 Task: Show how to create object using schema builder.
Action: Mouse moved to (585, 66)
Screenshot: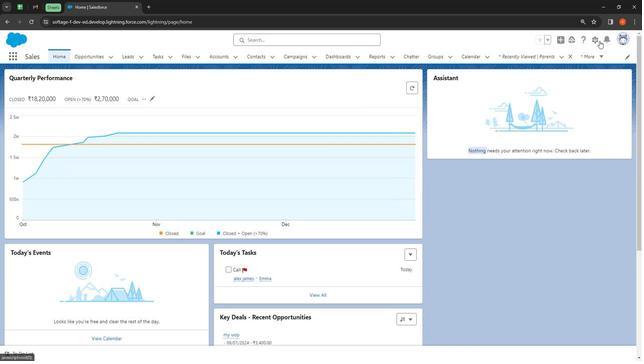 
Action: Mouse pressed left at (585, 66)
Screenshot: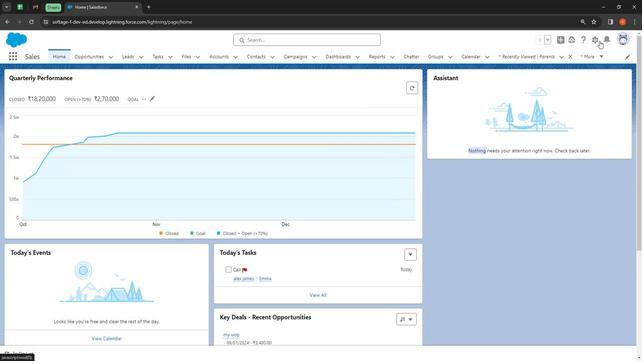 
Action: Mouse moved to (582, 64)
Screenshot: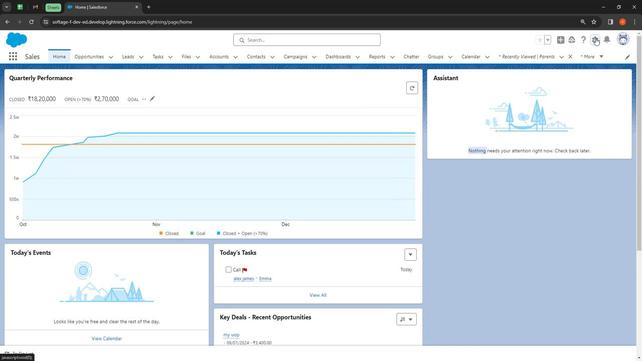 
Action: Mouse pressed left at (582, 64)
Screenshot: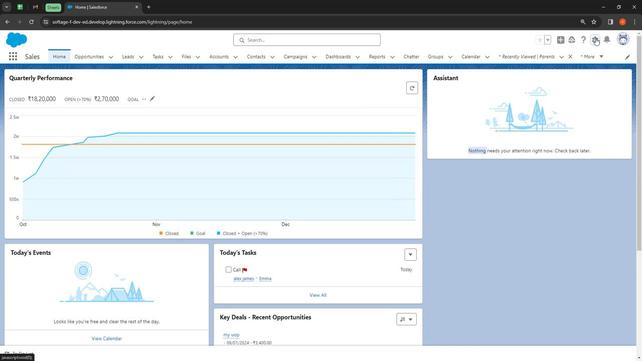 
Action: Mouse moved to (561, 78)
Screenshot: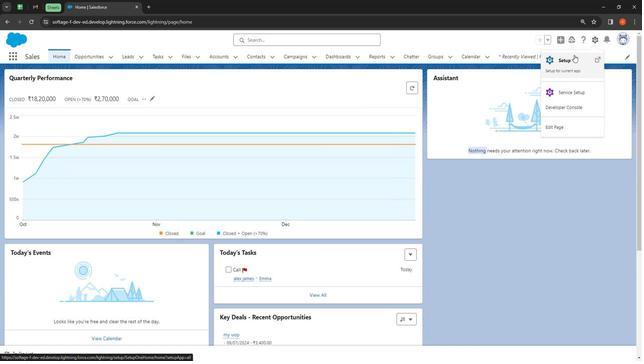 
Action: Mouse pressed left at (561, 78)
Screenshot: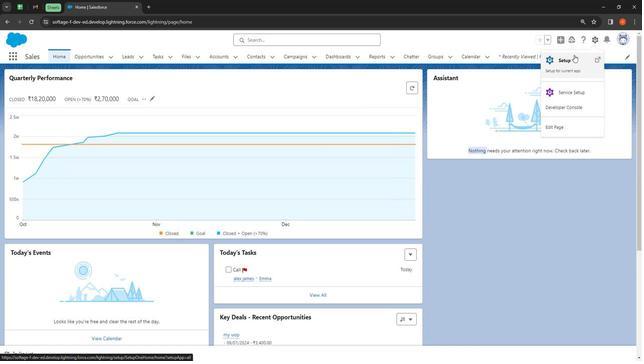 
Action: Mouse moved to (80, 96)
Screenshot: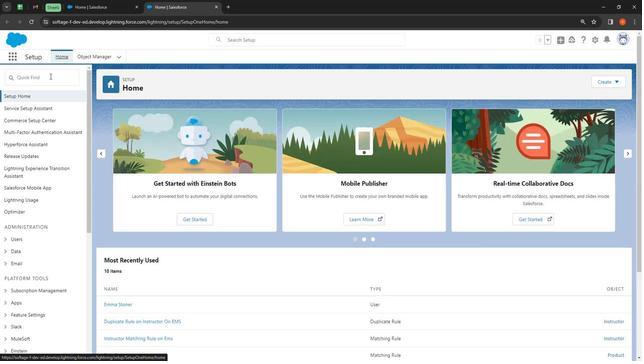 
Action: Mouse pressed left at (80, 96)
Screenshot: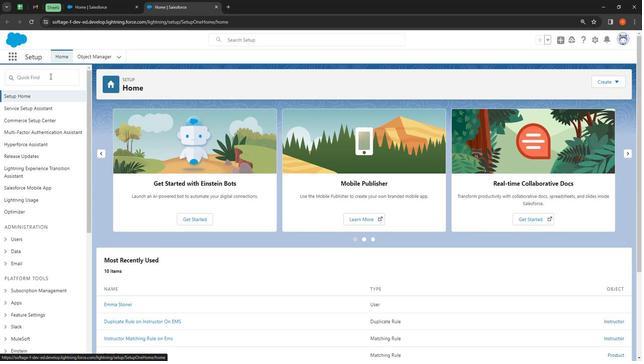 
Action: Key pressed sch
Screenshot: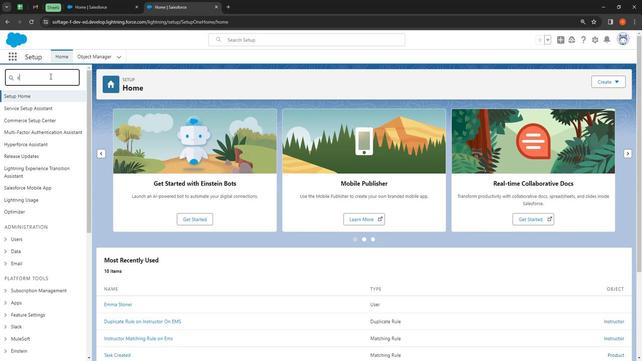 
Action: Mouse moved to (71, 233)
Screenshot: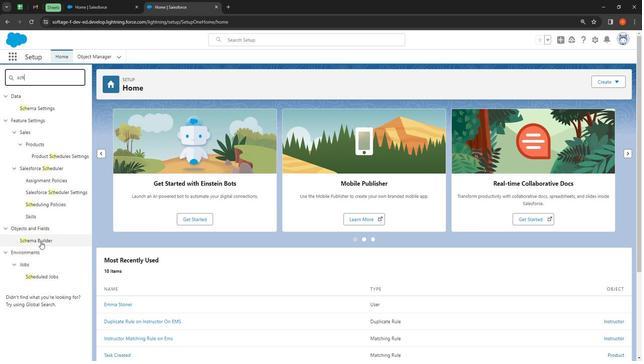 
Action: Mouse pressed left at (71, 233)
Screenshot: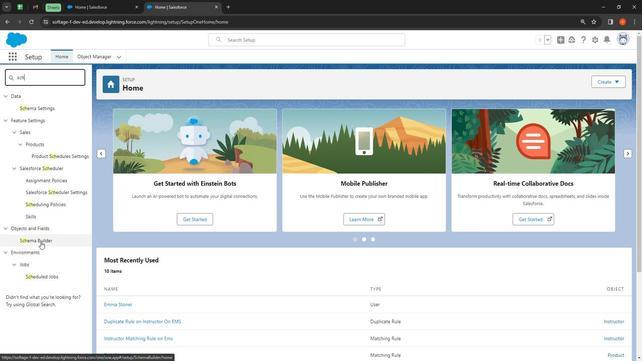 
Action: Mouse moved to (102, 166)
Screenshot: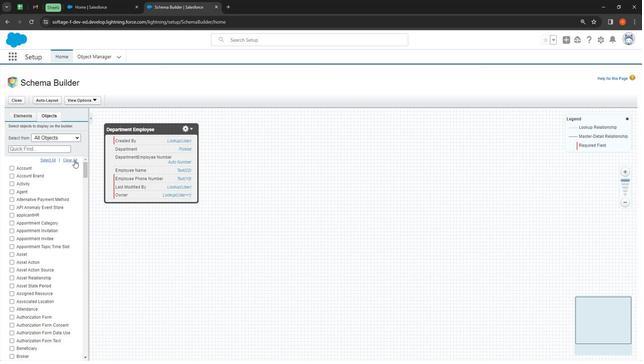 
Action: Mouse pressed left at (102, 166)
Screenshot: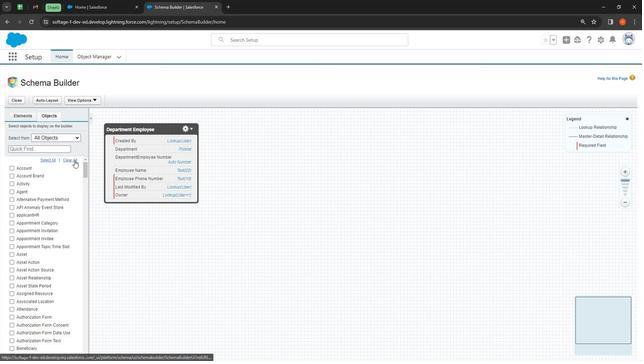 
Action: Mouse moved to (58, 126)
Screenshot: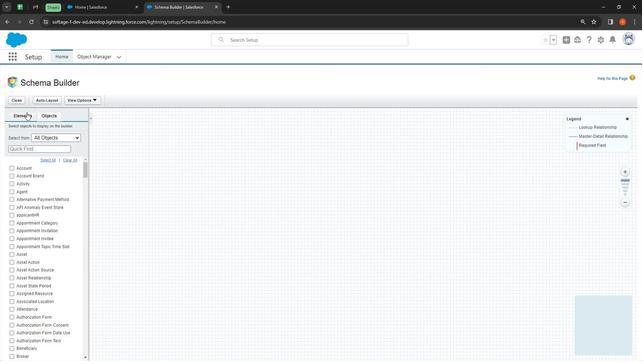 
Action: Mouse pressed left at (58, 126)
Screenshot: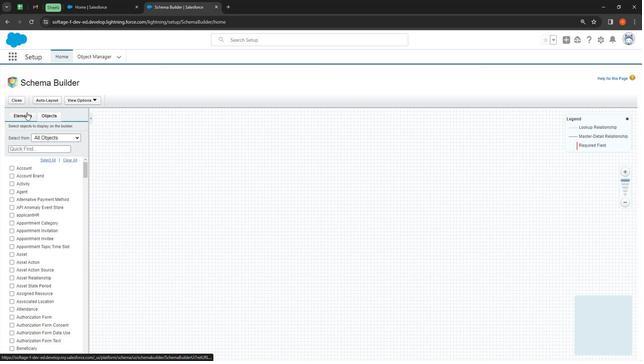 
Action: Mouse moved to (61, 155)
Screenshot: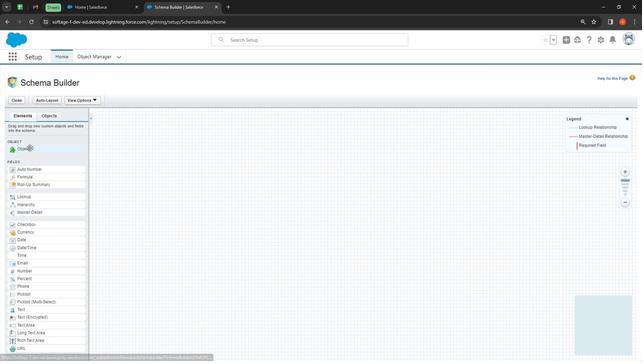 
Action: Mouse pressed left at (61, 155)
Screenshot: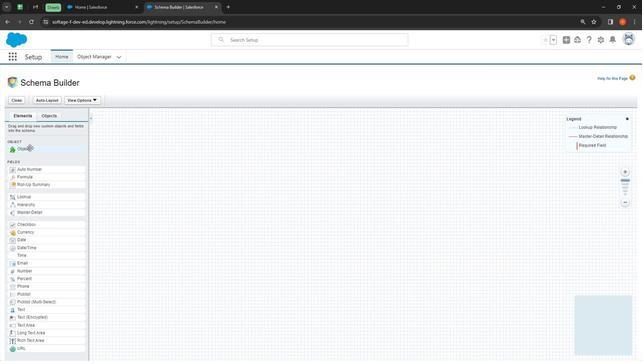 
Action: Mouse moved to (296, 137)
Screenshot: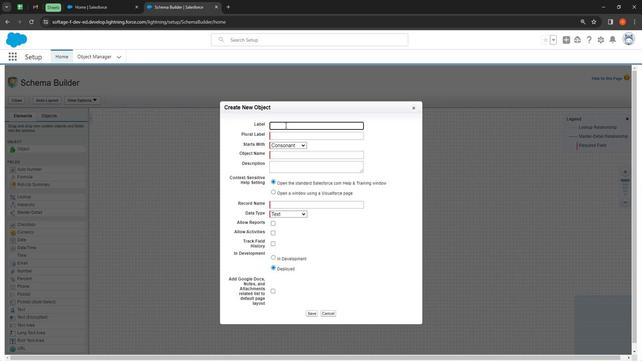 
Action: Mouse pressed left at (296, 137)
Screenshot: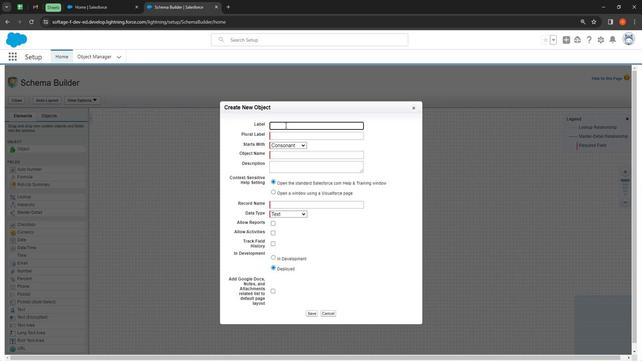 
Action: Mouse moved to (293, 134)
Screenshot: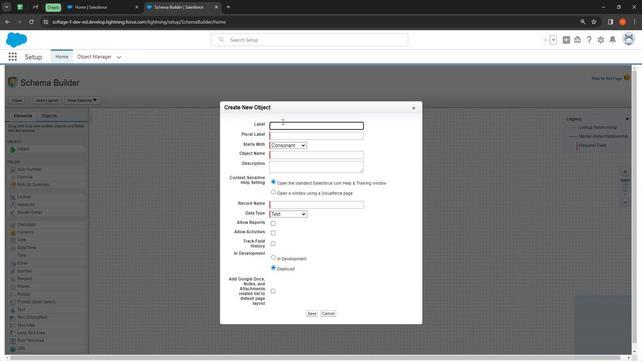 
Action: Key pressed <Key.shift>
Screenshot: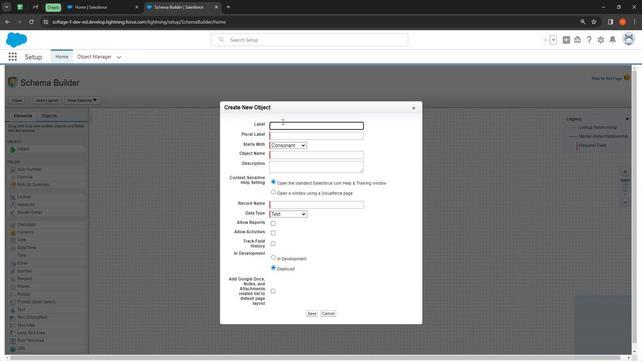 
Action: Mouse moved to (293, 134)
Screenshot: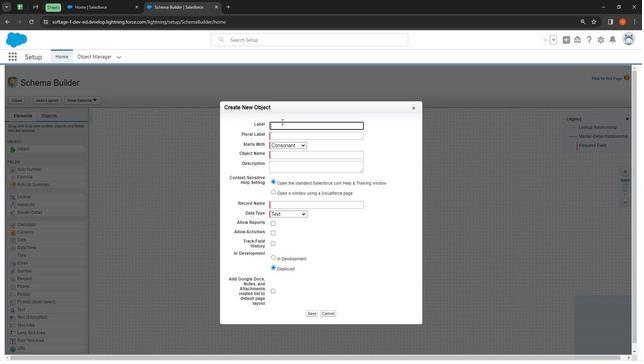 
Action: Key pressed <Key.shift><Key.shift><Key.shift><Key.shift><Key.shift><Key.shift><Key.shift><Key.shift><Key.shift><Key.shift><Key.shift><Key.shift><Key.shift><Key.shift><Key.shift><Key.shift><Key.shift><Key.shift><Key.shift><Key.shift><Key.shift>My<Key.shift>Schema<Key.shift>Object
Screenshot: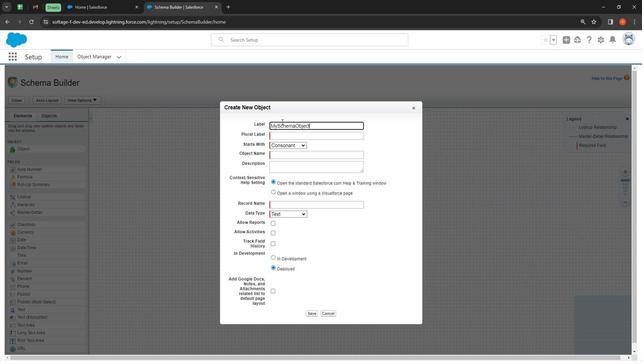 
Action: Mouse moved to (297, 146)
Screenshot: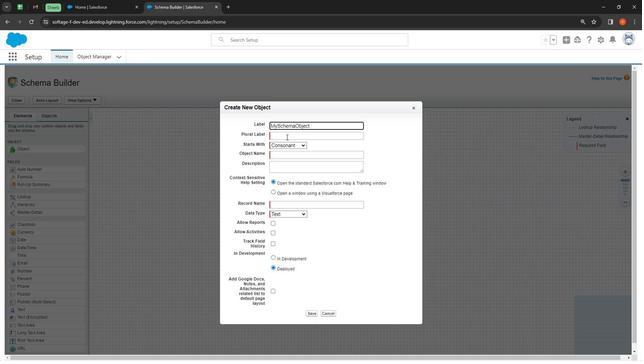 
Action: Mouse pressed left at (297, 146)
Screenshot: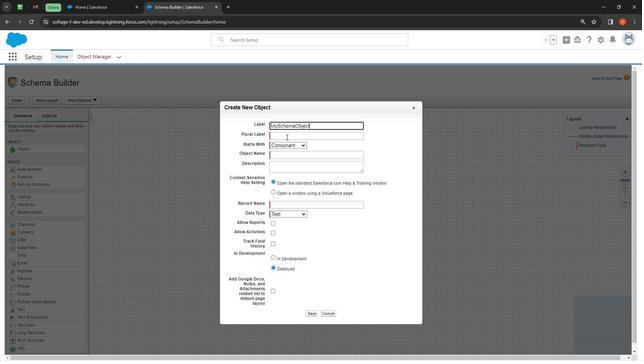 
Action: Key pressed <Key.shift><Key.shift><Key.shift><Key.shift><Key.shift><Key.shift><Key.shift><Key.shift><Key.shift><Key.shift><Key.shift><Key.shift><Key.shift><Key.shift>My<Key.shift>Schema<Key.shift><Key.shift><Key.shift><Key.shift><Key.shift>Objects
Screenshot: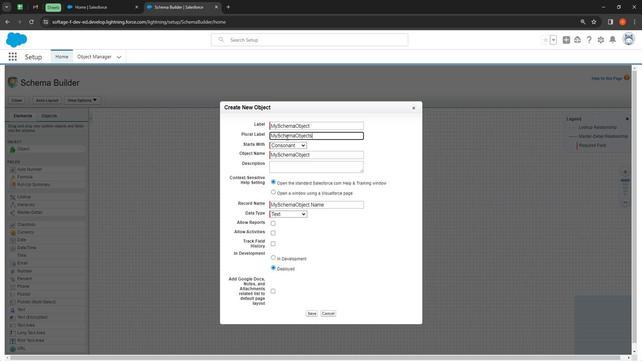 
Action: Mouse moved to (323, 171)
Screenshot: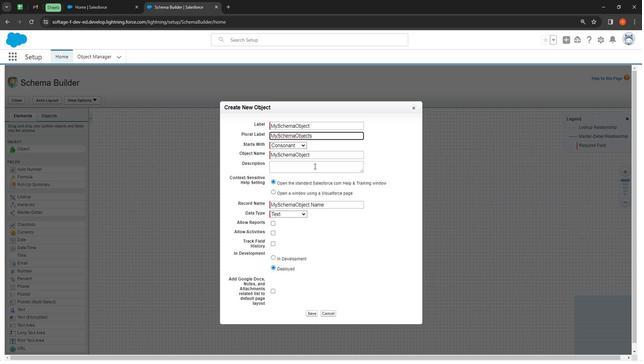 
Action: Mouse pressed left at (323, 171)
Screenshot: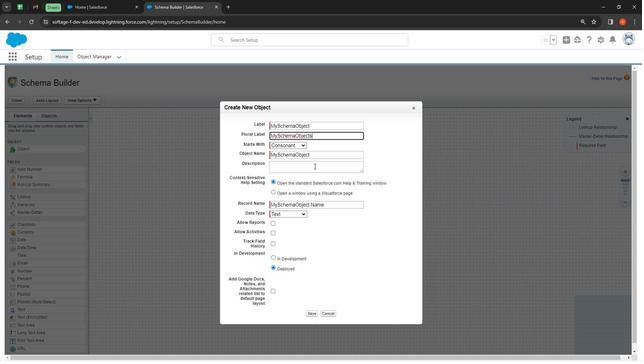 
Action: Key pressed my<Key.space><Key.shift>Sch
Screenshot: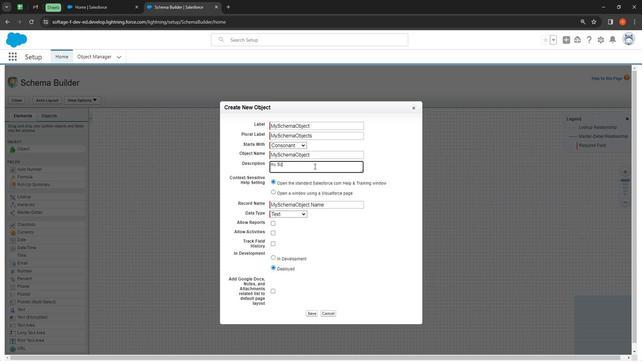 
Action: Mouse moved to (323, 171)
Screenshot: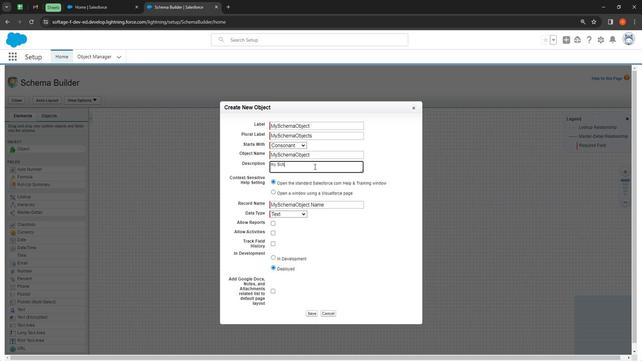 
Action: Key pressed ema<Key.space>object<Key.space>is<Key.space>totally<Key.space>created<Key.space>in<Key.space>salesforce<Key.space>schema<Key.space>builder<Key.space>please<Key.space>f<Key.backspace>see<Key.space>this<Key.space>clearly
Screenshot: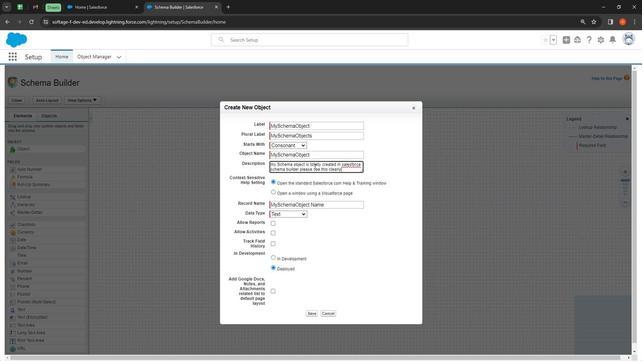 
Action: Mouse moved to (362, 169)
Screenshot: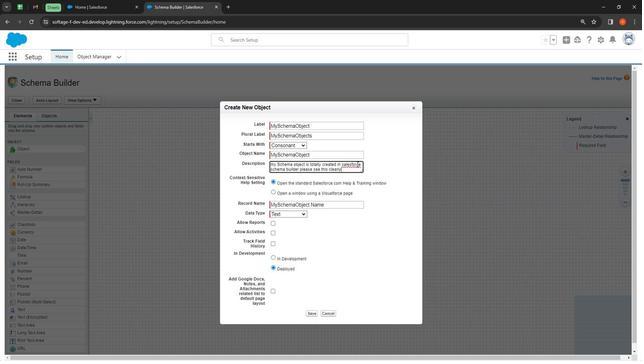 
Action: Mouse pressed right at (362, 169)
Screenshot: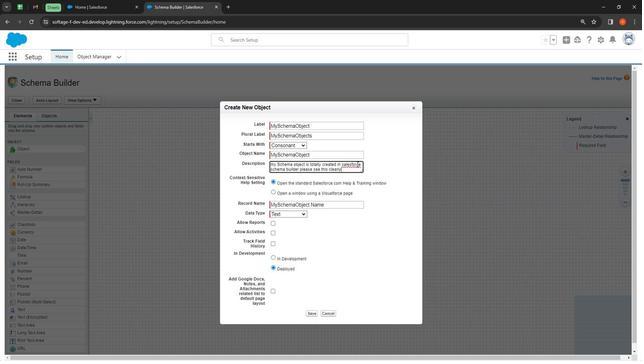 
Action: Mouse moved to (382, 175)
Screenshot: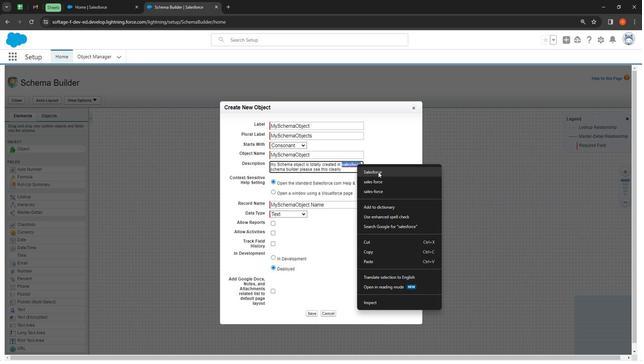 
Action: Mouse pressed left at (382, 175)
Screenshot: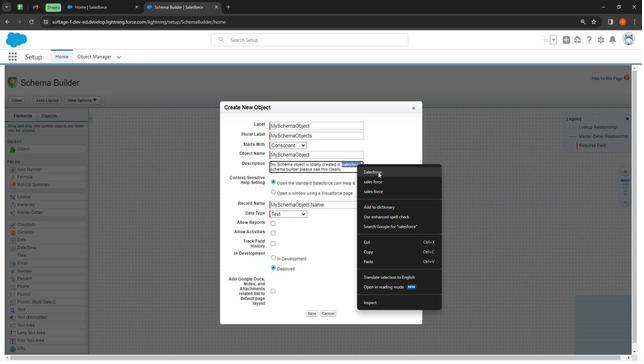 
Action: Mouse moved to (335, 202)
Screenshot: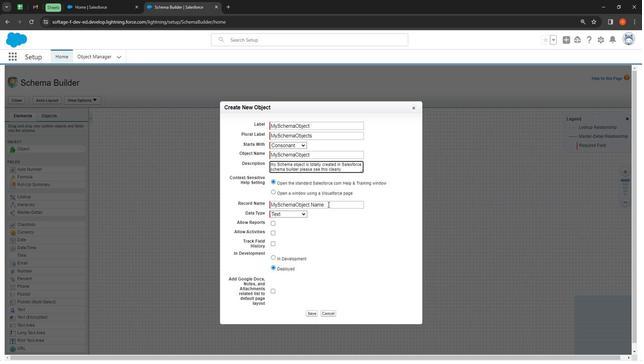 
Action: Mouse pressed left at (335, 202)
Screenshot: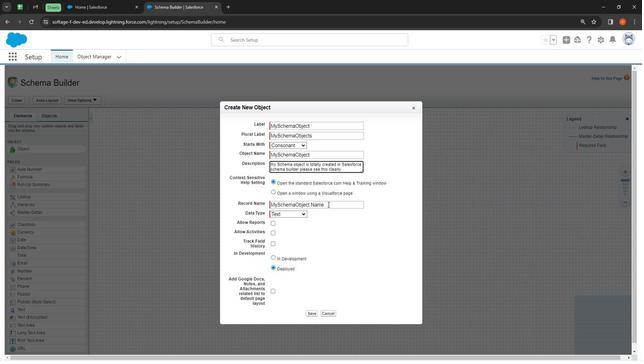 
Action: Mouse moved to (316, 189)
Screenshot: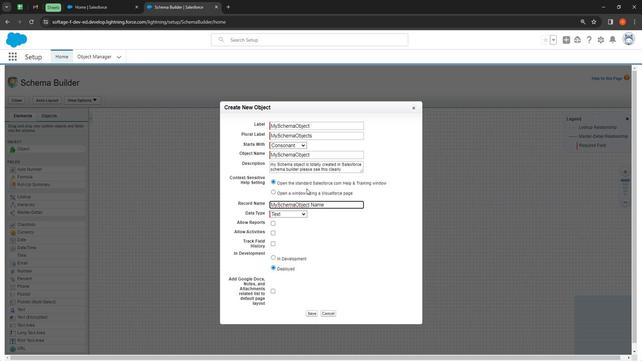 
Action: Key pressed <Key.backspace><Key.backspace><Key.backspace>umber
Screenshot: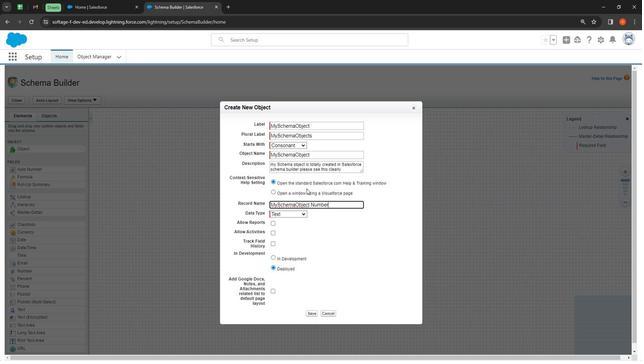 
Action: Mouse moved to (312, 211)
Screenshot: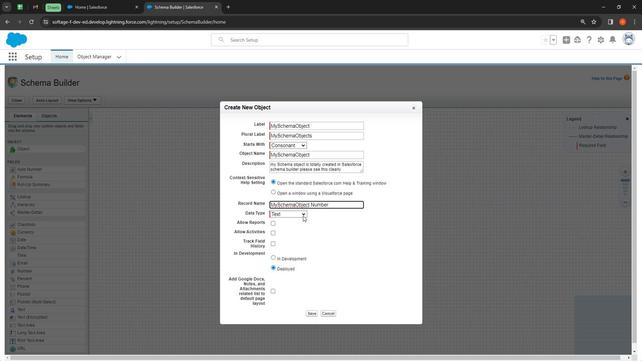 
Action: Mouse pressed left at (312, 211)
Screenshot: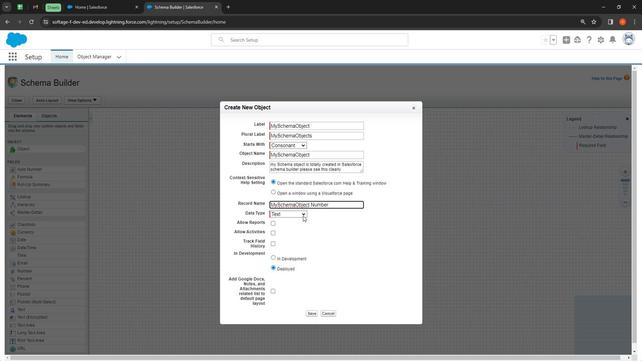 
Action: Mouse moved to (310, 214)
Screenshot: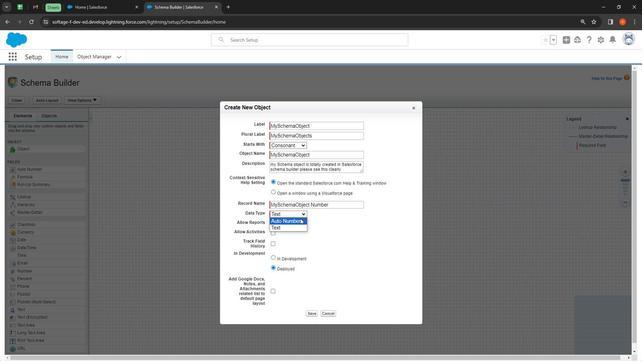 
Action: Mouse pressed left at (310, 214)
Screenshot: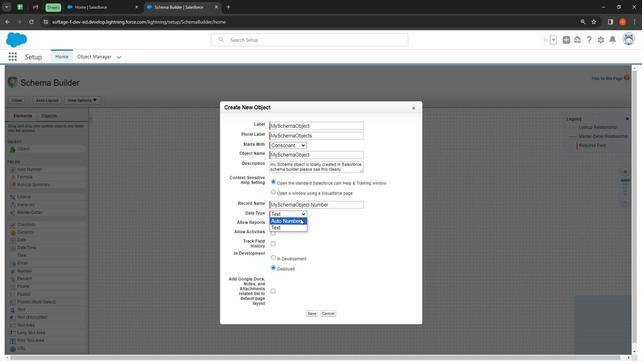 
Action: Mouse moved to (301, 220)
Screenshot: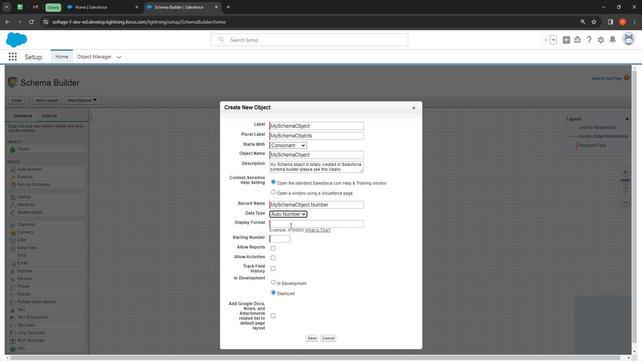 
Action: Mouse pressed left at (301, 220)
Screenshot: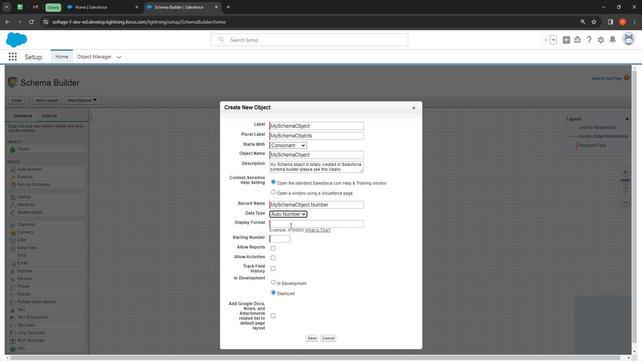 
Action: Mouse moved to (301, 221)
Screenshot: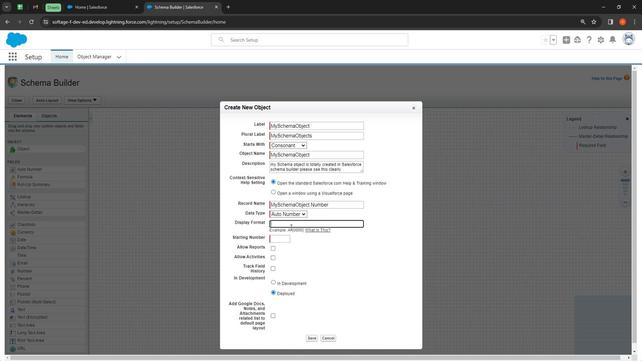 
Action: Key pressed <Key.shift>A-<Key.shift_r><Key.shift_r><Key.shift_r><Key.shift_r><Key.shift_r><Key.shift_r><Key.shift_r><Key.shift_r><Key.shift_r>{0000<Key.shift_r>}
Screenshot: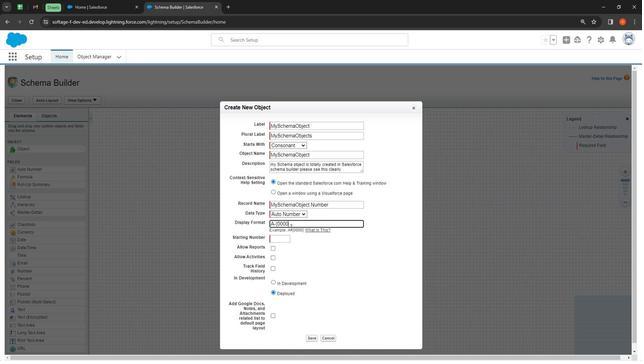 
Action: Mouse moved to (297, 230)
Screenshot: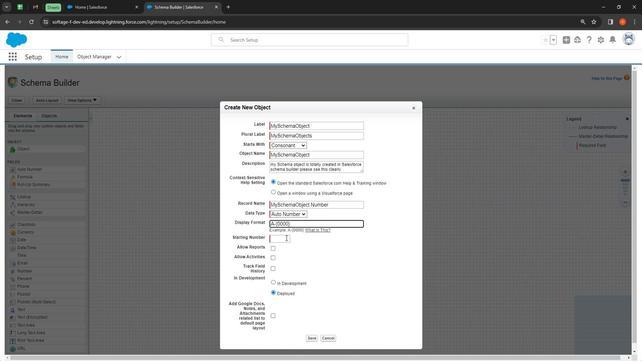 
Action: Mouse pressed left at (297, 230)
Screenshot: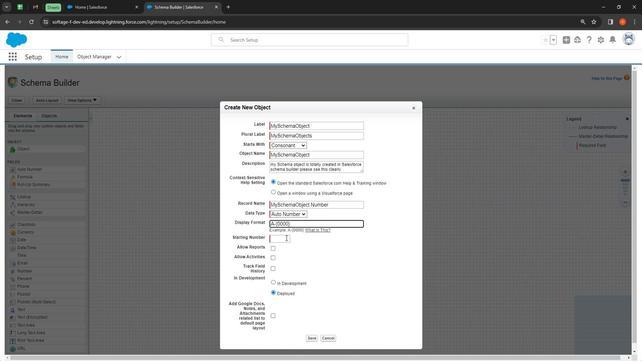 
Action: Mouse moved to (297, 230)
Screenshot: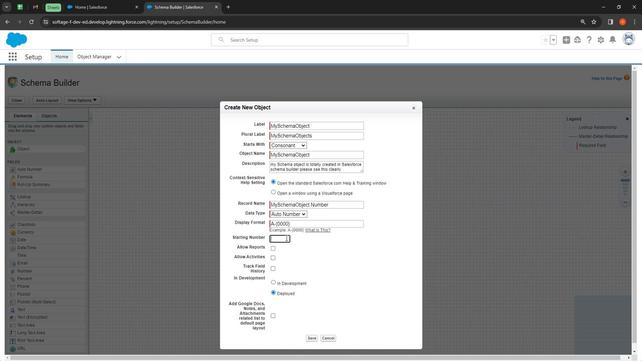 
Action: Key pressed 0001
Screenshot: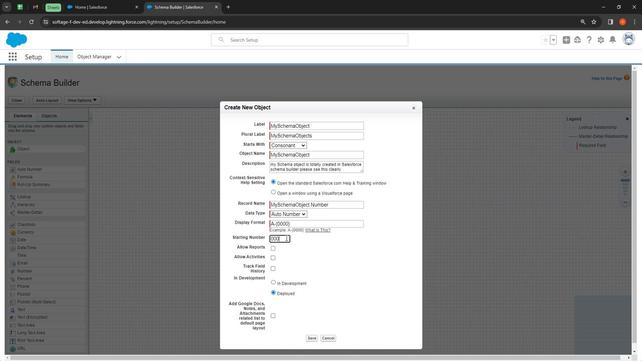 
Action: Mouse moved to (285, 237)
Screenshot: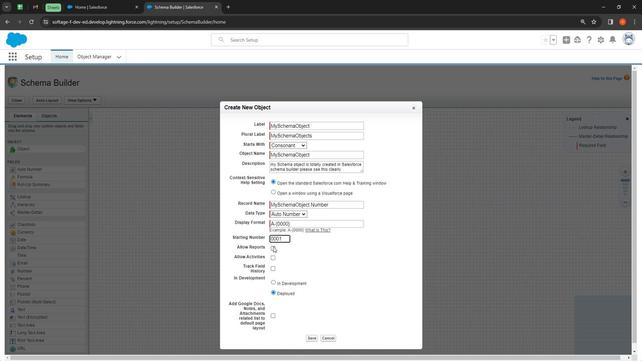 
Action: Mouse pressed left at (285, 237)
Screenshot: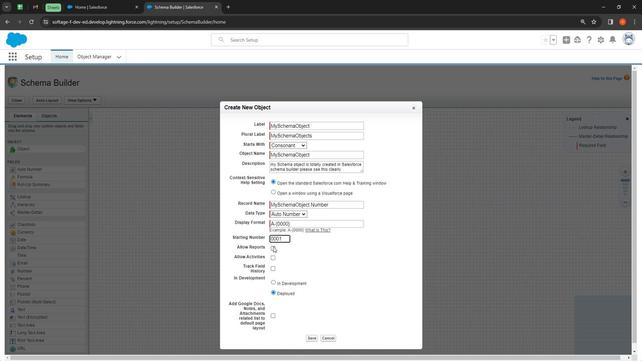 
Action: Mouse moved to (283, 247)
Screenshot: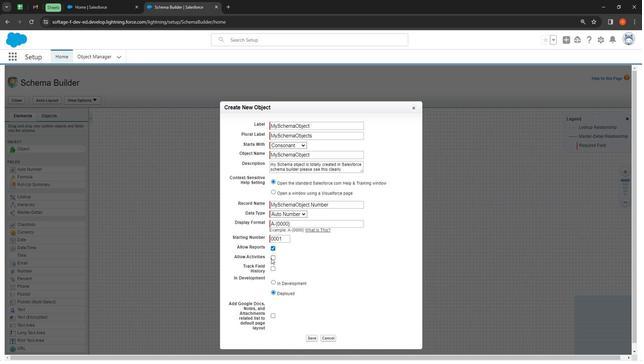 
Action: Mouse pressed left at (283, 247)
Screenshot: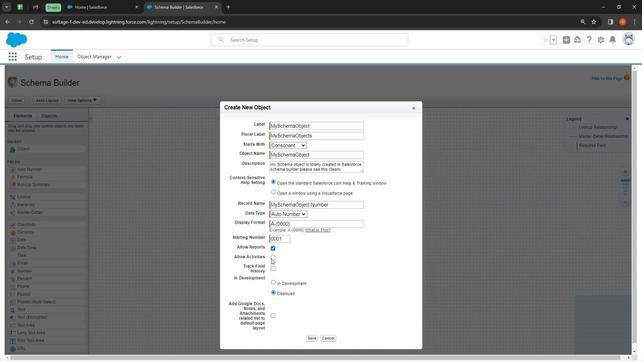 
Action: Mouse moved to (286, 255)
Screenshot: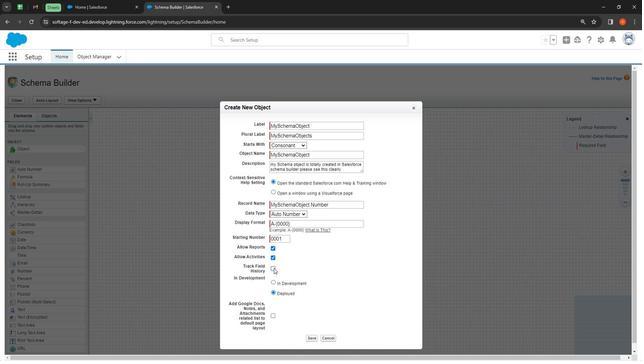 
Action: Mouse pressed left at (286, 255)
Screenshot: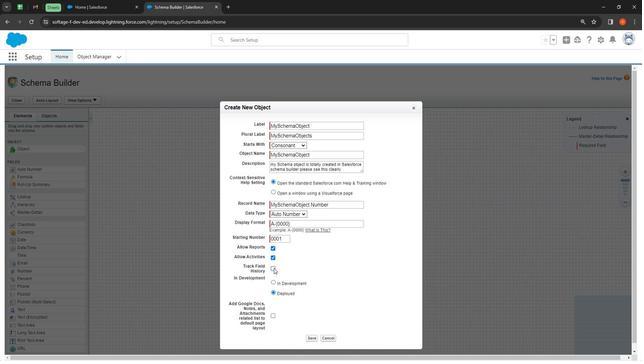 
Action: Mouse moved to (322, 315)
Screenshot: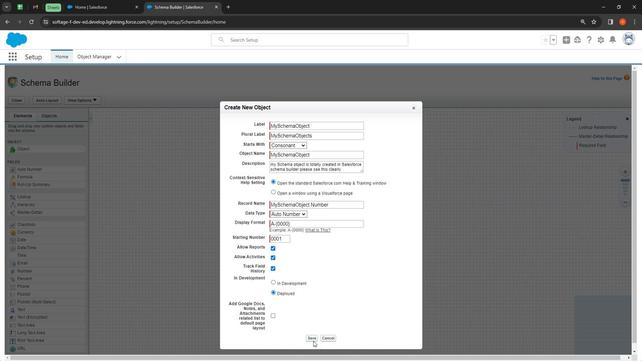 
Action: Mouse pressed left at (322, 315)
Screenshot: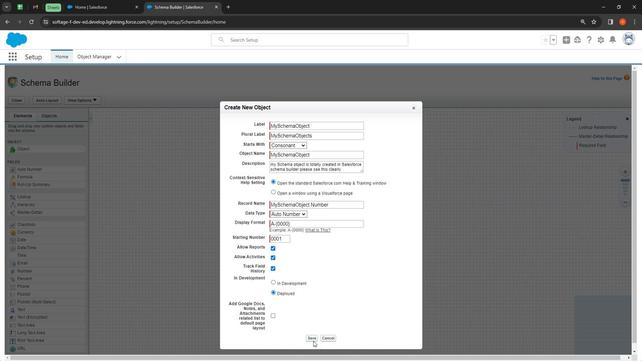 
Action: Mouse moved to (435, 190)
Screenshot: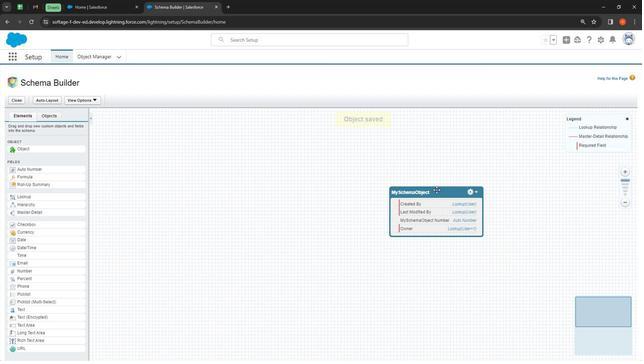 
Action: Mouse pressed left at (435, 190)
Screenshot: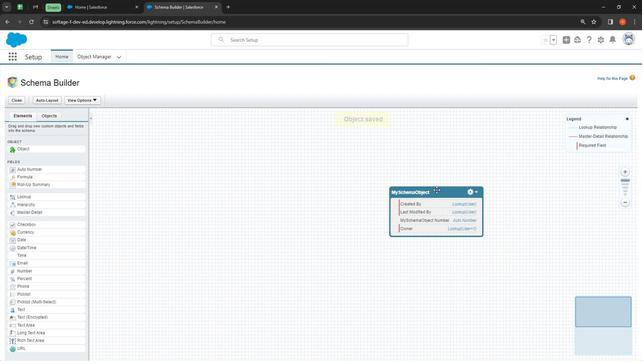 
Action: Mouse moved to (78, 175)
Screenshot: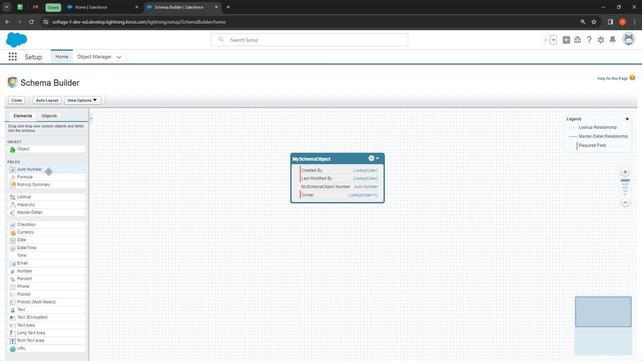 
Action: Mouse pressed left at (78, 175)
Screenshot: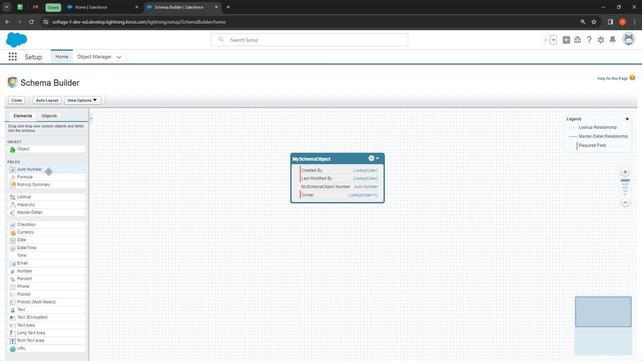 
Action: Mouse moved to (307, 172)
Screenshot: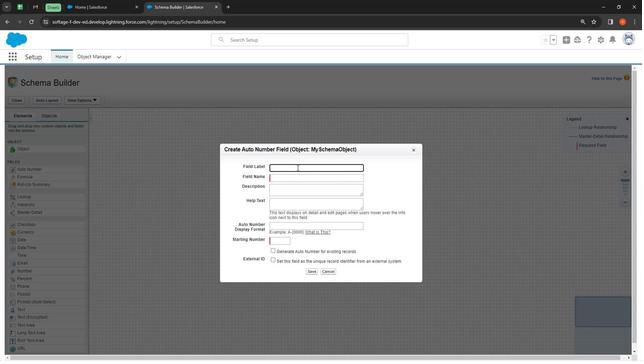 
Action: Mouse pressed left at (307, 172)
Screenshot: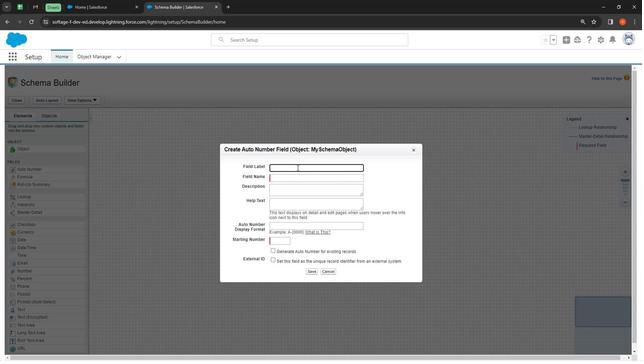 
Action: Key pressed <Key.shift>Attendance<Key.space><Key.tab><Key.tab>
Screenshot: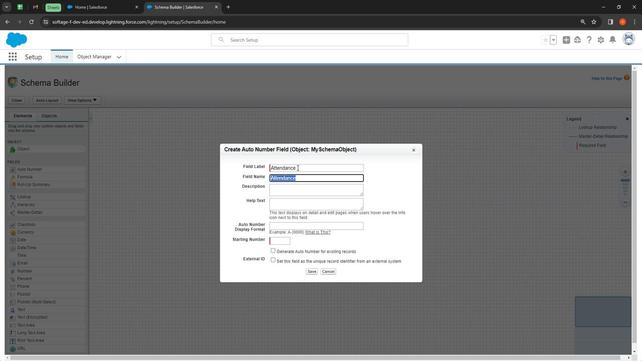 
Action: Mouse moved to (309, 175)
Screenshot: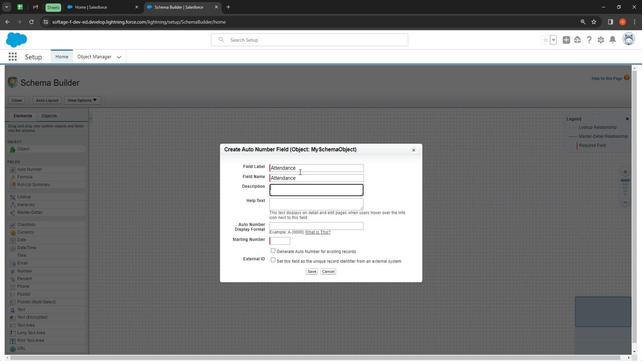 
Action: Key pressed <Key.shift>
Screenshot: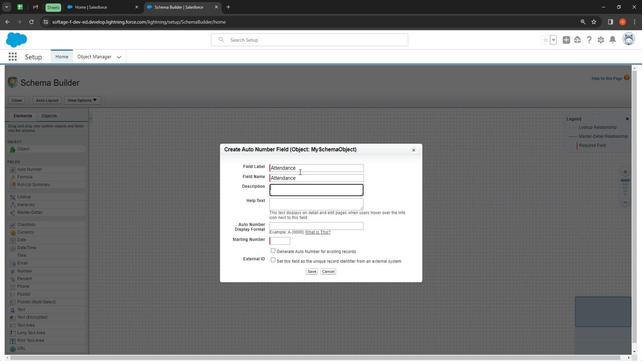 
Action: Mouse moved to (308, 175)
Screenshot: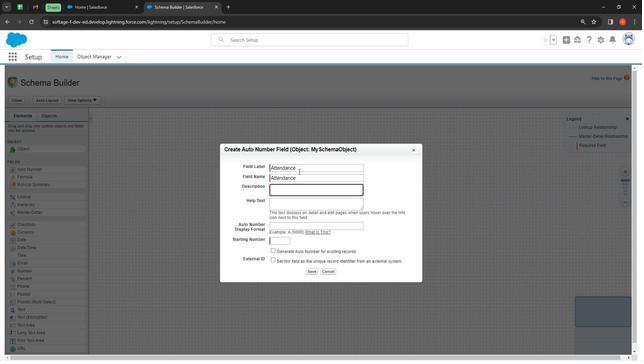 
Action: Key pressed Atte
Screenshot: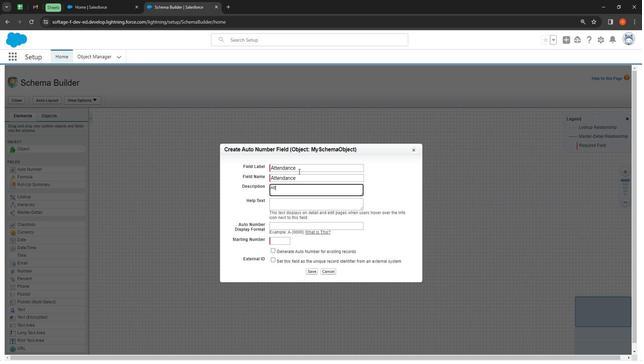 
Action: Mouse moved to (309, 185)
Screenshot: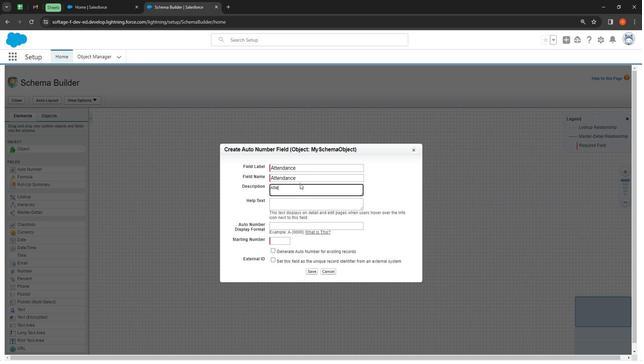 
Action: Key pressed n
Screenshot: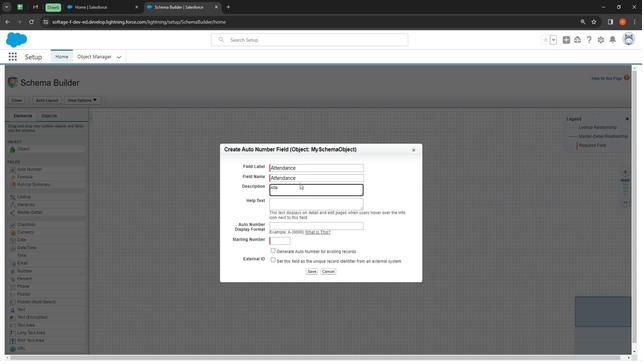 
Action: Mouse moved to (277, 183)
Screenshot: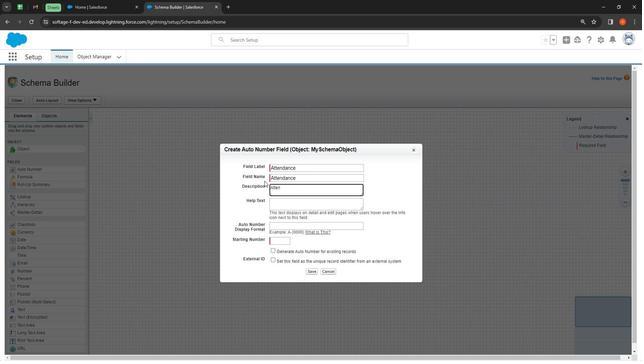 
Action: Key pressed d
Screenshot: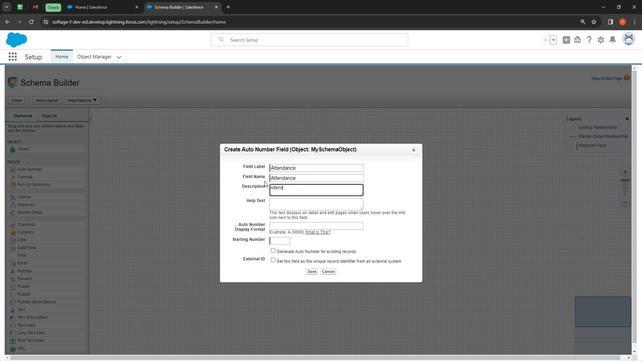 
Action: Mouse moved to (278, 183)
Screenshot: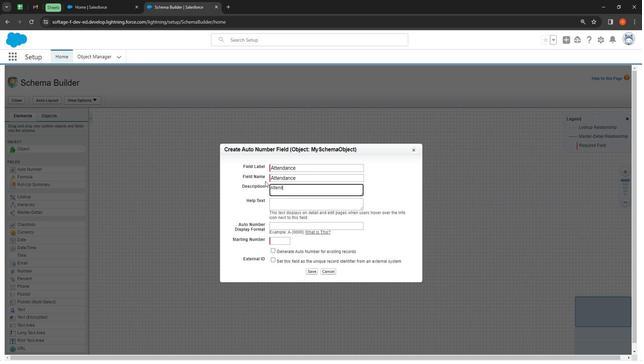 
Action: Key pressed a
Screenshot: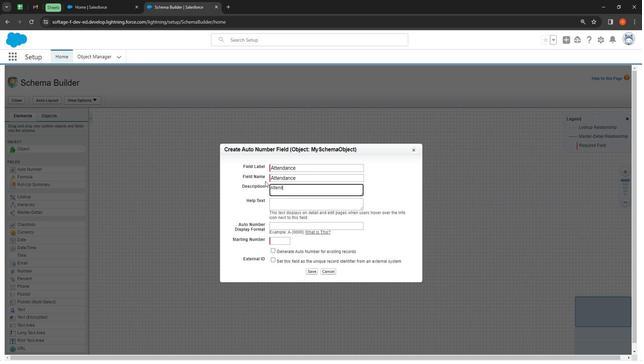 
Action: Mouse moved to (256, 171)
Screenshot: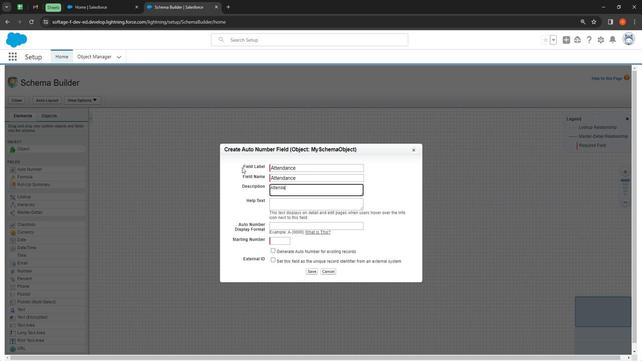 
Action: Key pressed nce<Key.space>on<Key.space><Key.shift><Key.shift><Key.shift><Key.shift><Key.shift><Key.shift><Key.shift><Key.shift><Key.shift><Key.shift><Key.shift>My<Key.shift>Cs<Key.backspace>ustom<Key.shift>Object
Screenshot: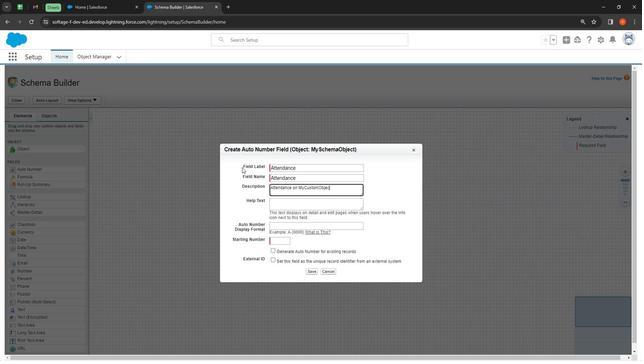 
Action: Mouse moved to (296, 201)
Screenshot: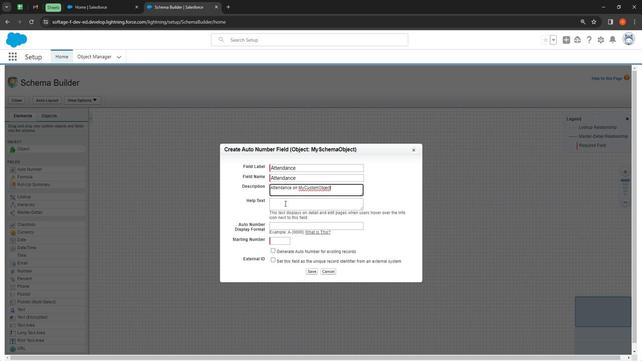
Action: Mouse pressed left at (296, 201)
Screenshot: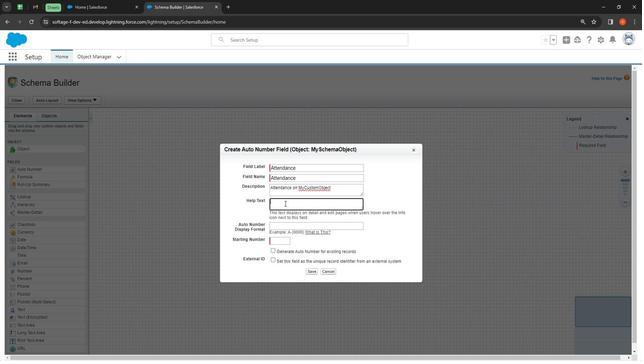 
Action: Mouse moved to (314, 189)
Screenshot: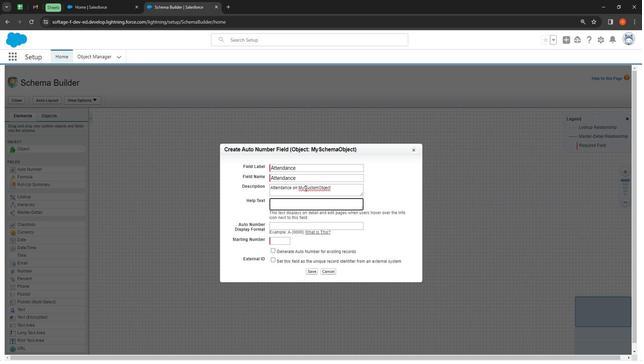 
Action: Mouse pressed left at (314, 189)
Screenshot: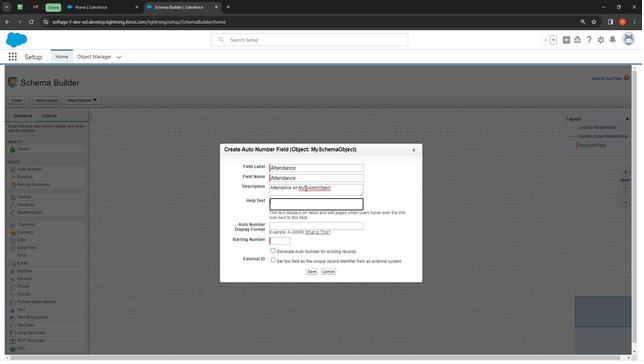 
Action: Mouse moved to (320, 192)
Screenshot: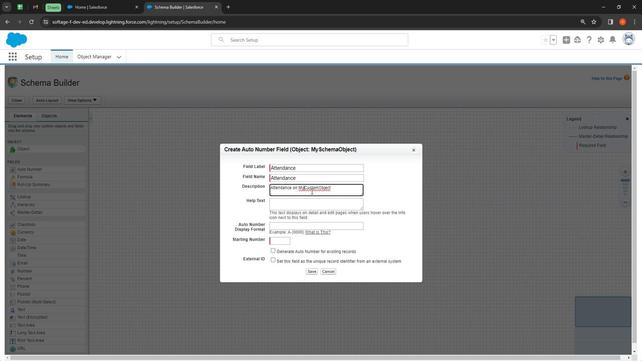 
Action: Key pressed <Key.space>
Screenshot: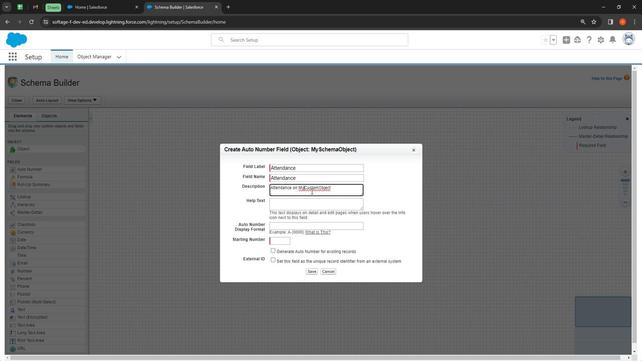 
Action: Mouse moved to (328, 190)
Screenshot: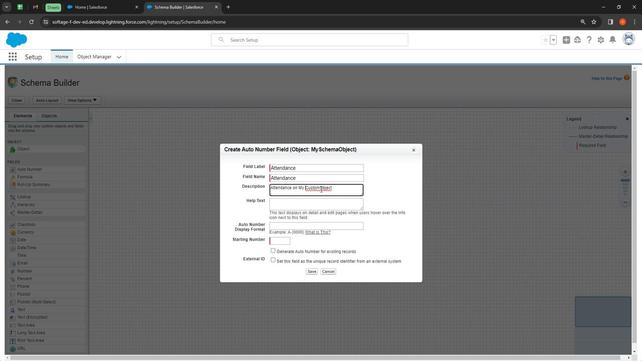 
Action: Mouse pressed left at (328, 190)
Screenshot: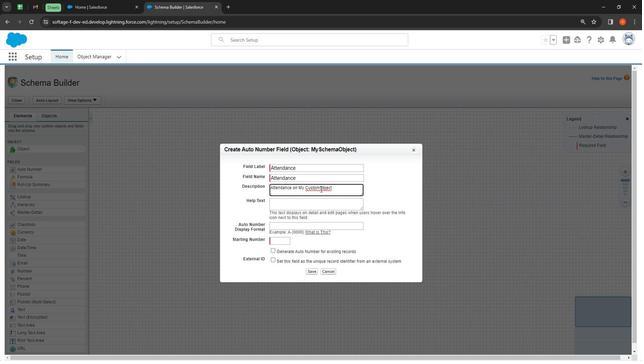 
Action: Mouse moved to (329, 190)
Screenshot: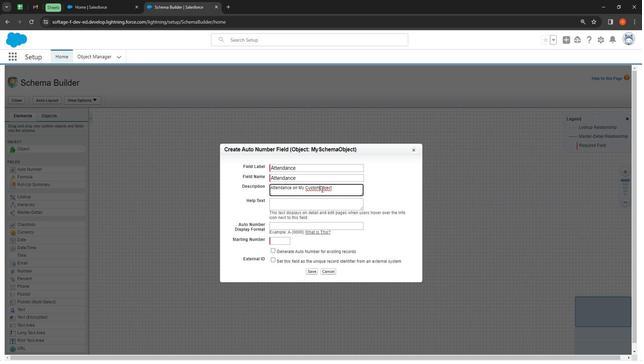 
Action: Key pressed <Key.space>
Screenshot: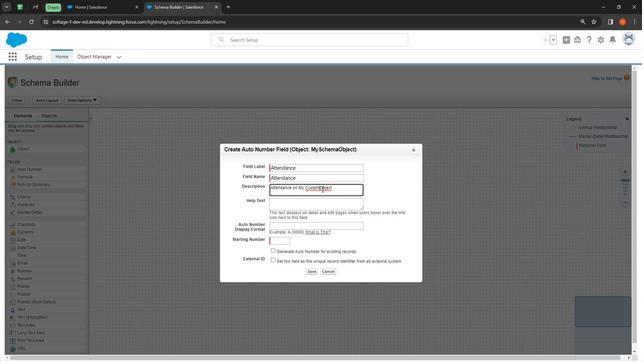 
Action: Mouse moved to (290, 202)
Screenshot: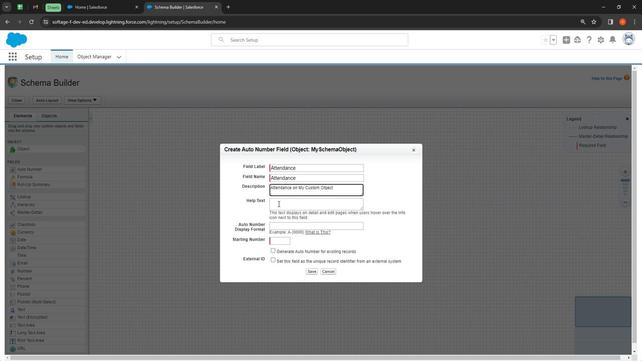 
Action: Mouse pressed left at (290, 202)
Screenshot: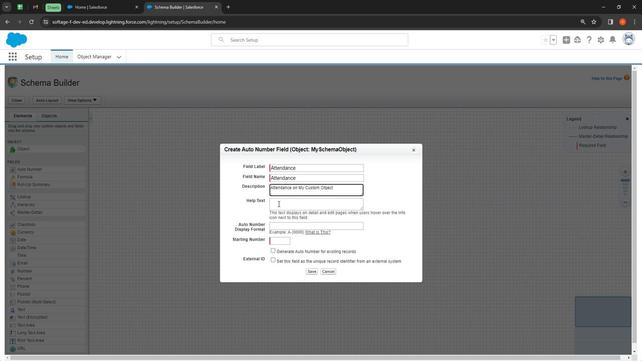 
Action: Mouse moved to (296, 218)
Screenshot: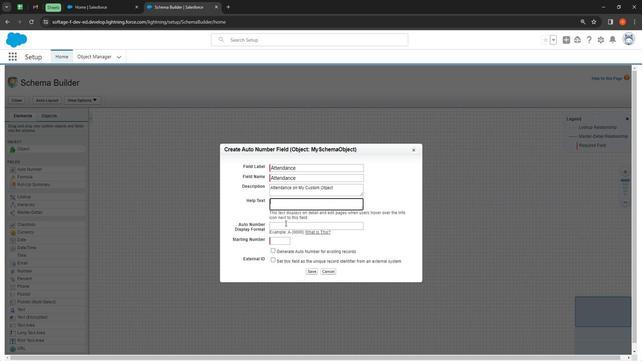 
Action: Key pressed <Key.shift><Key.shift><Key.shift><Key.shift><Key.shift><Key.shift><Key.shift><Key.shift><Key.shift><Key.shift><Key.shift><Key.shift><Key.shift><Key.shift><Key.shift><Key.shift><Key.shift><Key.shift><Key.shift><Key.shift><Key.shift><Key.shift>Enter<Key.backspace><Key.backspace><Key.backspace><Key.backspace><Key.shift><Key.backspace><Key.shift>This<Key.space><Key.shift>Is<Key.space><Key.shift>Auto<Key.space><Key.shift>Generated<Key.space><Key.shift>Number<Key.space><Key.shift>No<Key.space>need<Key.space>to<Key.space>s<Key.backspace><Key.shift>Fill<Key.space>this
Screenshot: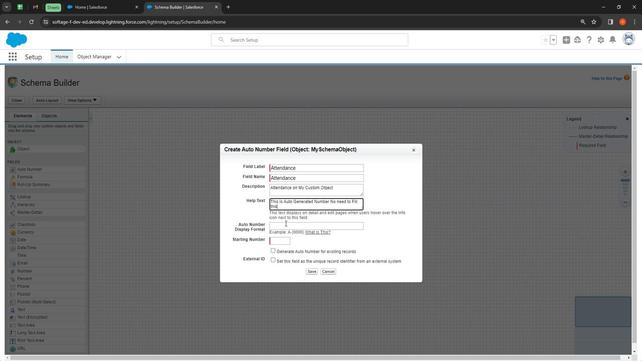 
Action: Mouse moved to (309, 221)
Screenshot: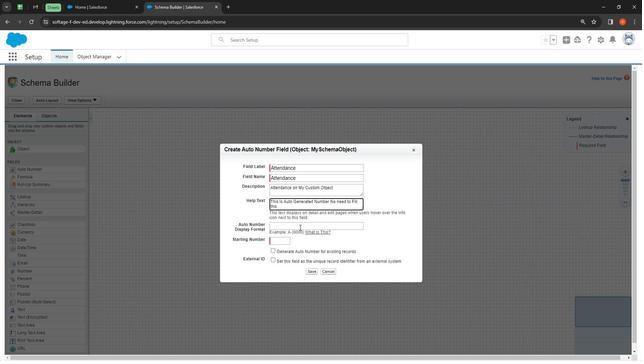 
Action: Mouse pressed left at (309, 221)
Screenshot: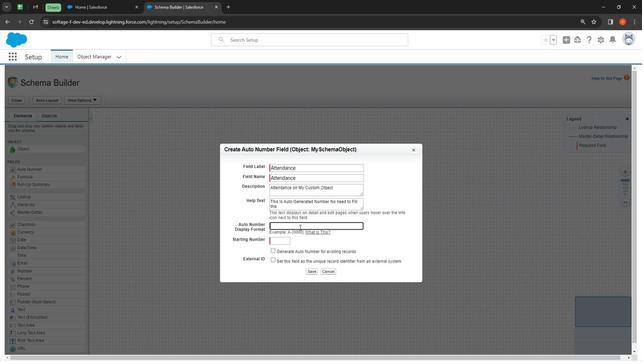 
Action: Key pressed <Key.shift>A<Key.shift><Key.shift>-<Key.shift>{00<Key.shift><Key.shift><Key.shift><Key.shift><Key.shift><Key.shift><Key.shift>0<Key.shift><Key.shift><Key.shift><Key.shift><Key.shift><Key.shift><Key.shift><Key.shift><Key.shift><Key.shift><Key.shift><Key.shift><Key.shift><Key.shift><Key.shift><Key.shift><Key.shift><Key.shift><Key.shift><Key.shift>}
Screenshot: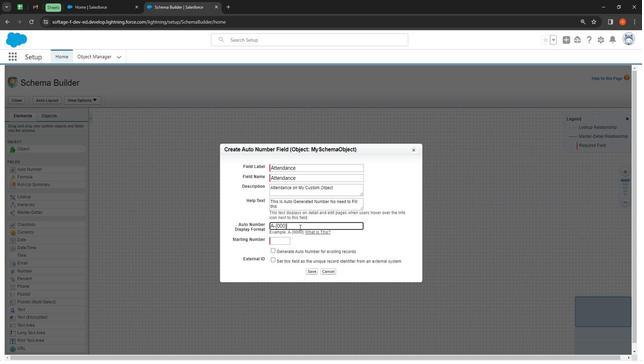 
Action: Mouse moved to (290, 233)
Screenshot: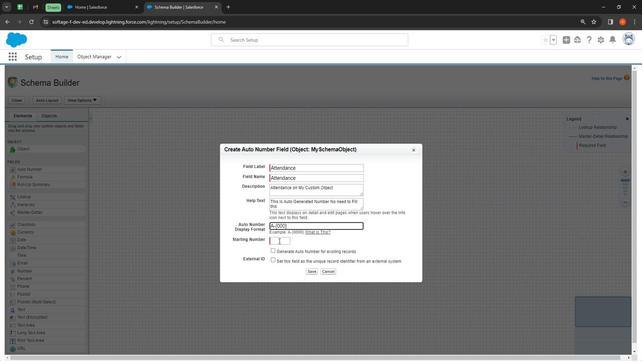 
Action: Mouse pressed left at (290, 233)
Screenshot: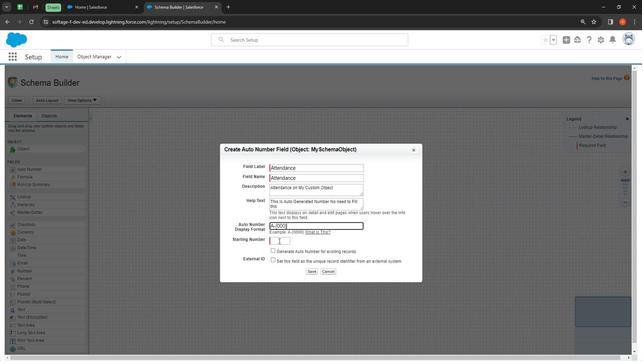 
Action: Mouse moved to (310, 232)
Screenshot: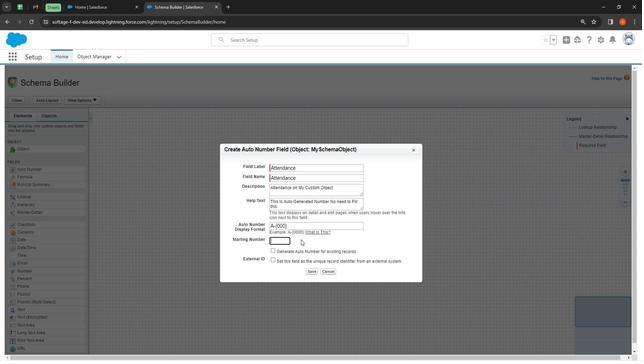 
Action: Key pressed 001
Screenshot: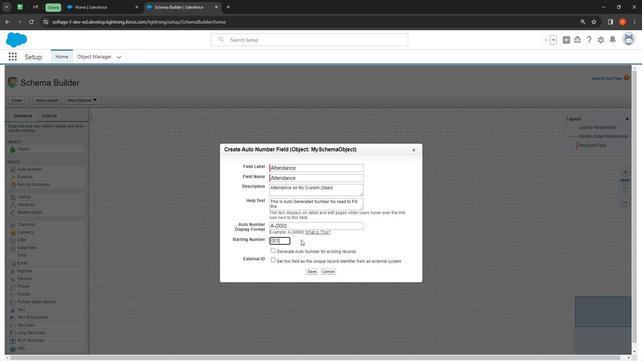 
Action: Mouse moved to (324, 257)
Screenshot: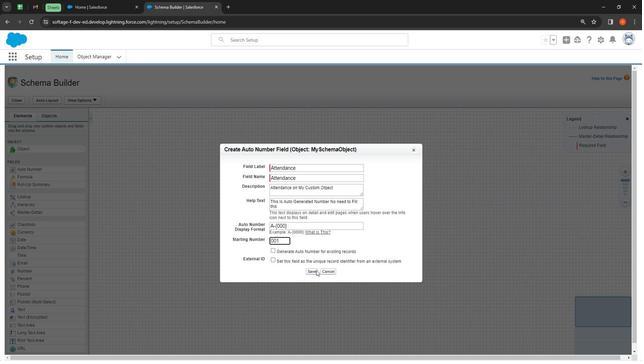 
Action: Mouse pressed left at (324, 257)
Screenshot: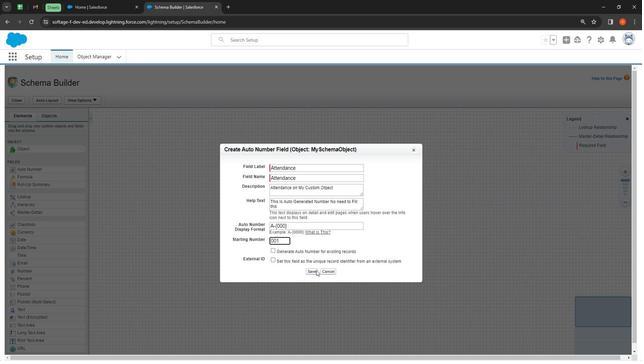 
Action: Mouse moved to (57, 233)
Screenshot: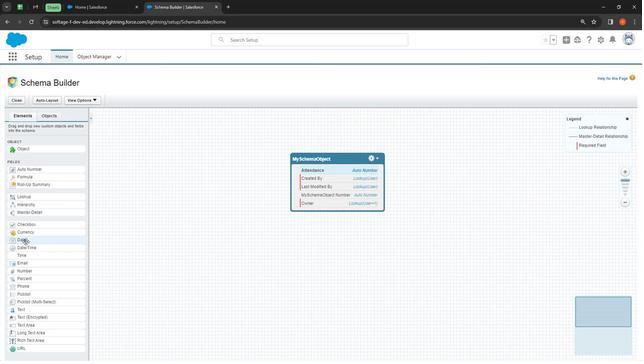 
Action: Mouse pressed left at (57, 233)
Screenshot: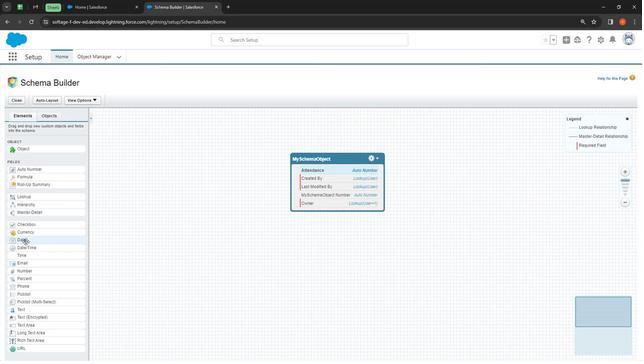 
Action: Mouse moved to (334, 187)
Screenshot: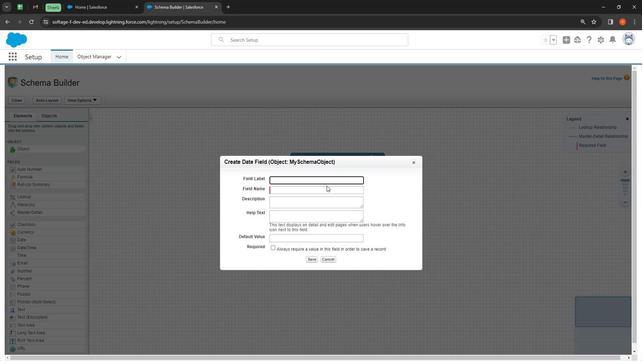 
Action: Mouse pressed left at (334, 187)
Screenshot: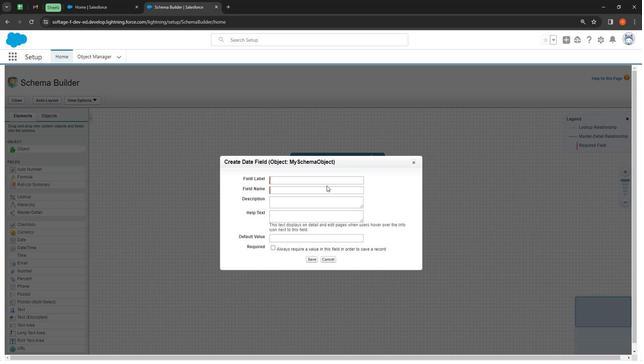 
Action: Mouse moved to (334, 184)
Screenshot: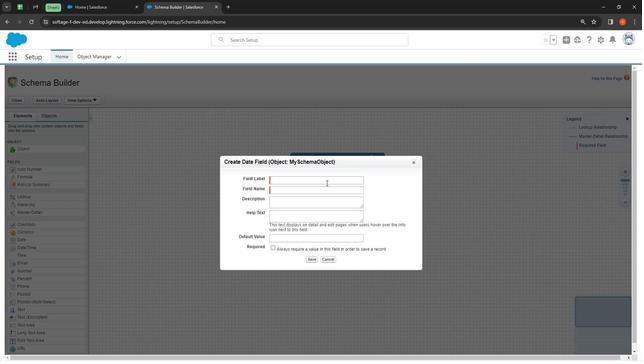 
Action: Mouse pressed left at (334, 184)
Screenshot: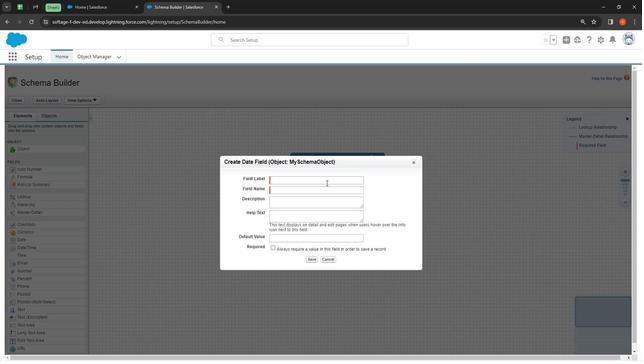 
Action: Key pressed <Key.shift>
Screenshot: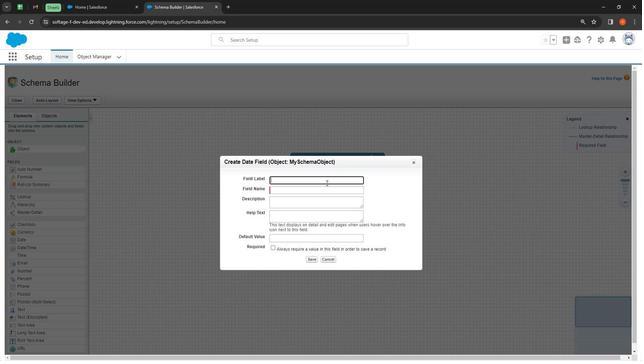 
Action: Mouse moved to (241, 130)
Screenshot: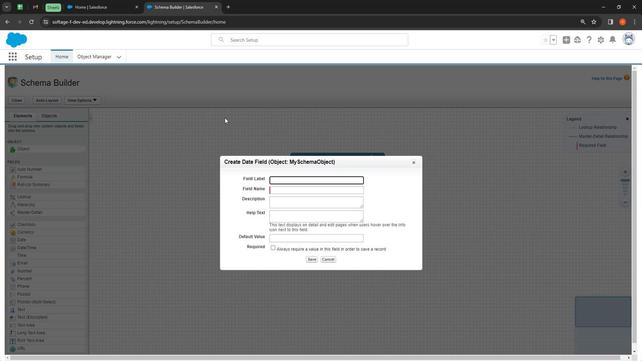 
Action: Key pressed Date<Key.space><Key.shift>Started
Screenshot: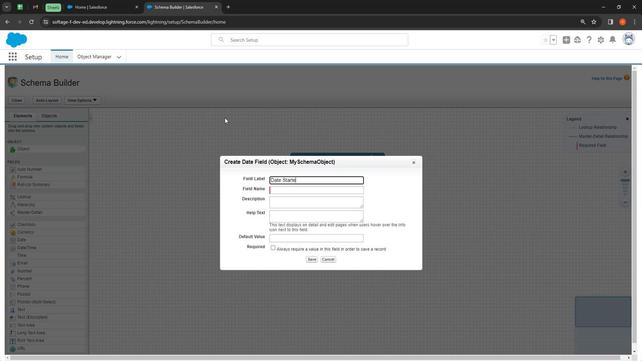 
Action: Mouse moved to (306, 191)
Screenshot: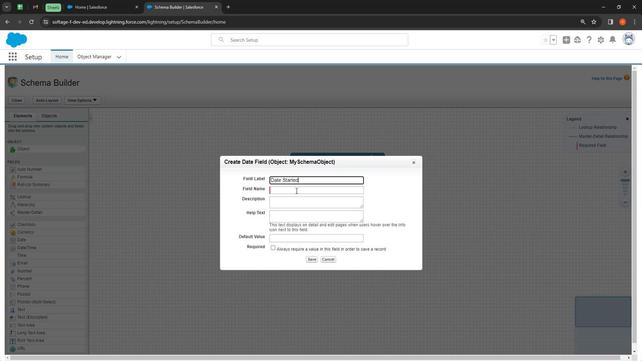 
Action: Mouse pressed left at (306, 191)
Screenshot: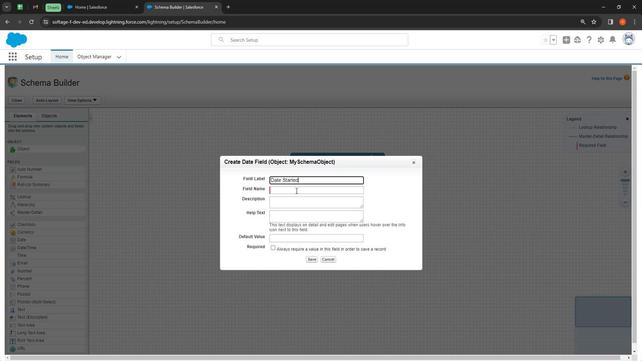 
Action: Mouse moved to (306, 201)
Screenshot: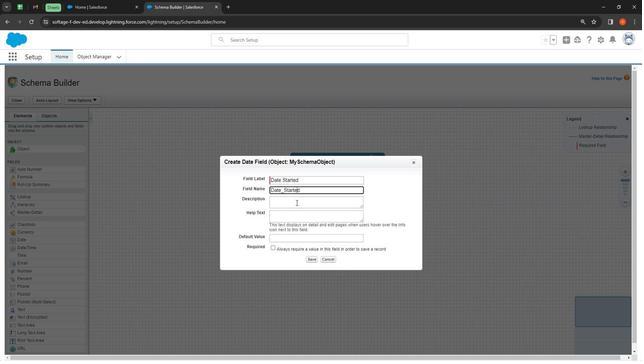 
Action: Mouse pressed left at (306, 201)
Screenshot: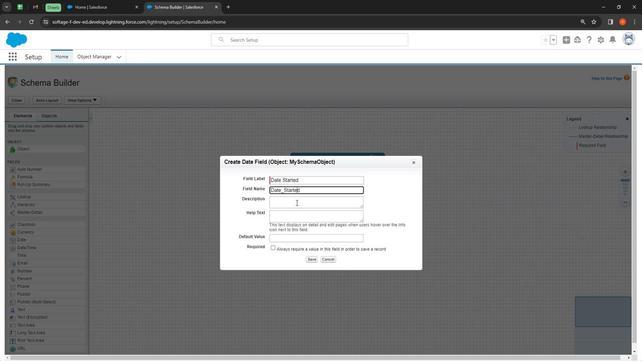 
Action: Key pressed <Key.shift>S
Screenshot: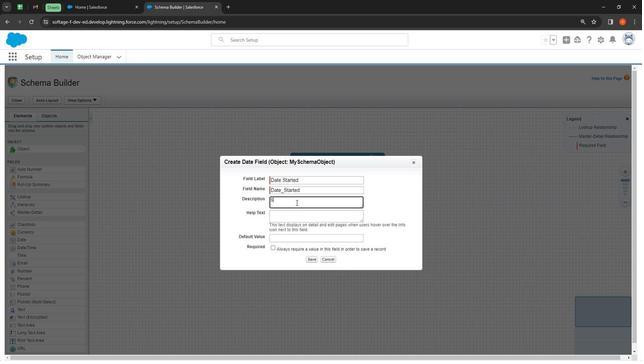 
Action: Mouse moved to (306, 201)
Screenshot: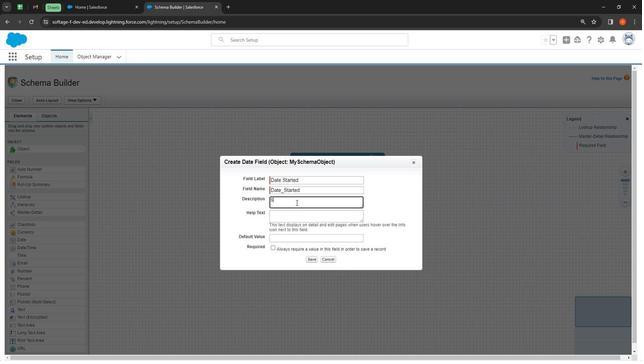 
Action: Key pressed t
Screenshot: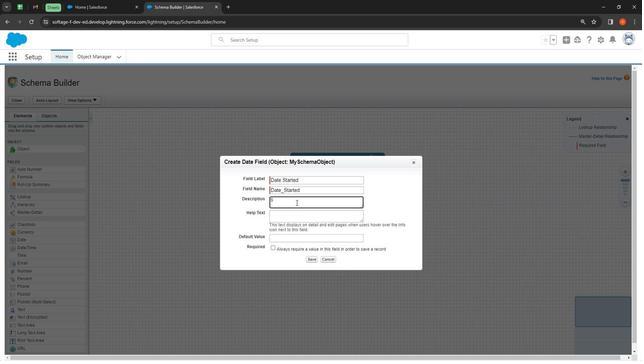 
Action: Mouse moved to (307, 199)
Screenshot: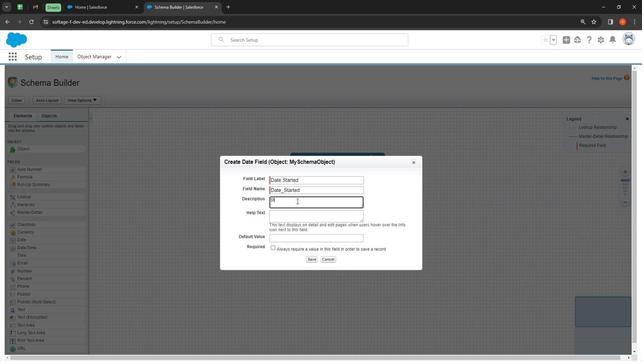 
Action: Key pressed ar
Screenshot: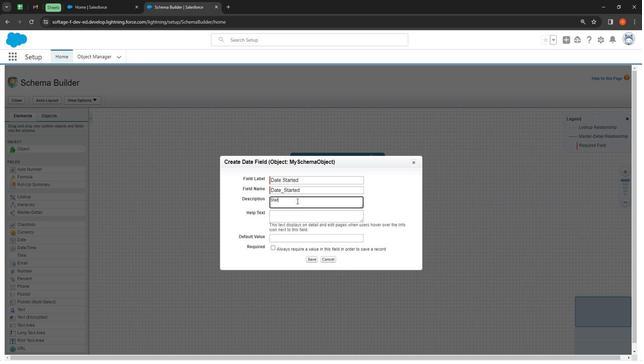 
Action: Mouse moved to (307, 199)
Screenshot: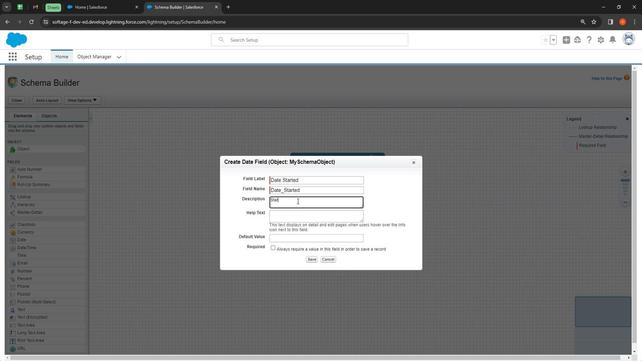 
Action: Key pressed ded<Key.space><Key.shift>
Screenshot: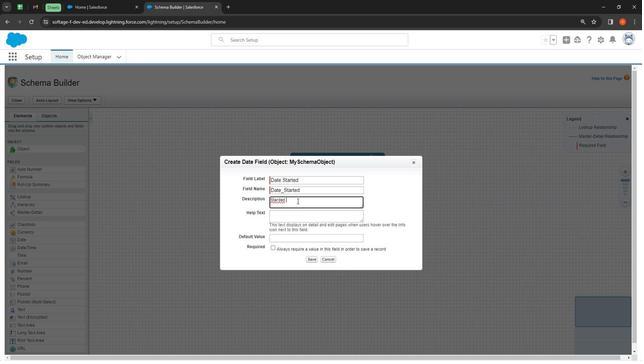 
Action: Mouse moved to (307, 199)
Screenshot: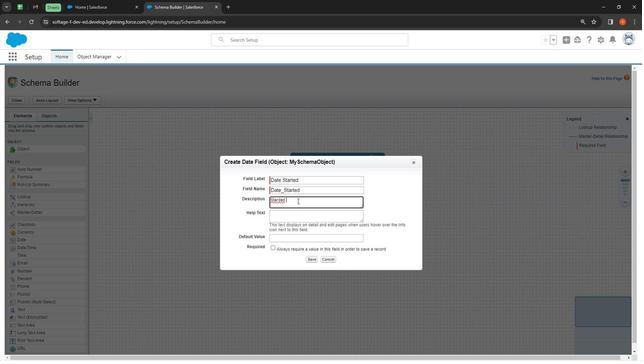 
Action: Key pressed Dat
Screenshot: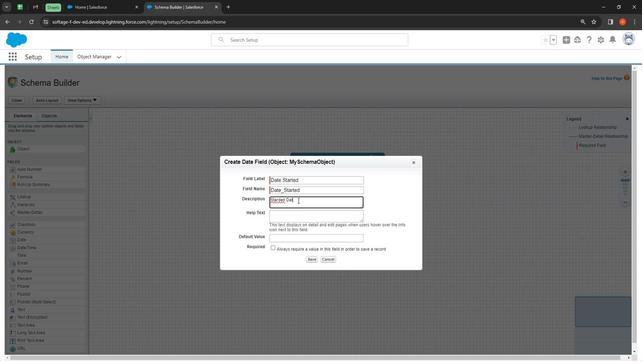 
Action: Mouse moved to (308, 199)
Screenshot: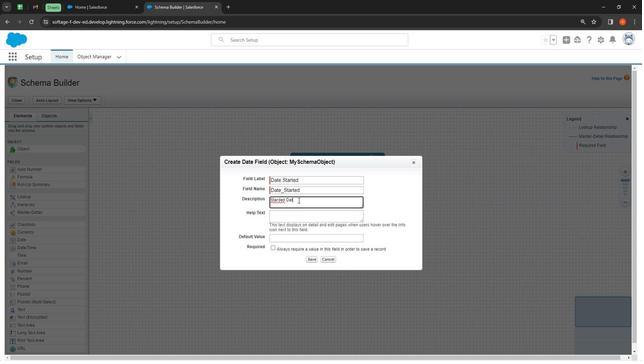 
Action: Key pressed e
Screenshot: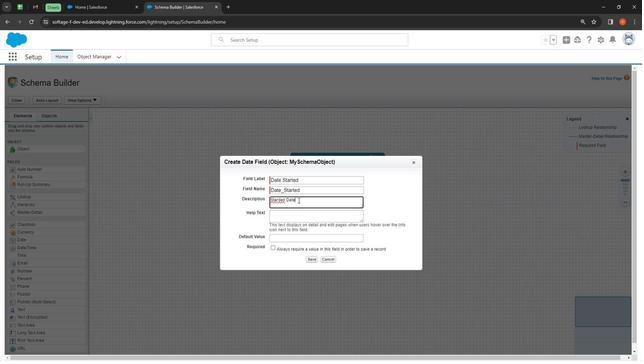 
Action: Mouse moved to (304, 199)
Screenshot: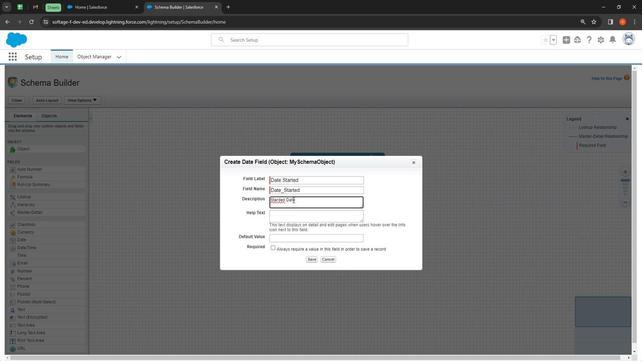 
Action: Key pressed <Key.space>
Screenshot: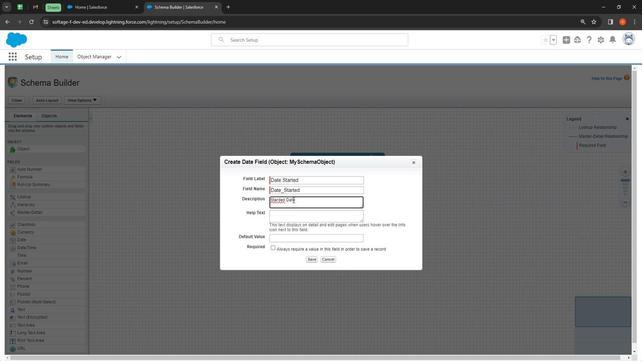 
Action: Mouse moved to (292, 196)
Screenshot: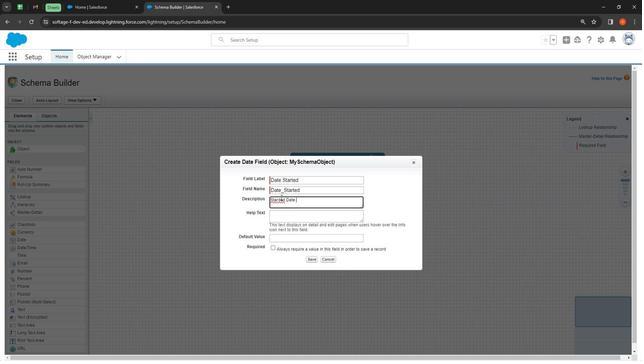 
Action: Mouse pressed right at (292, 196)
Screenshot: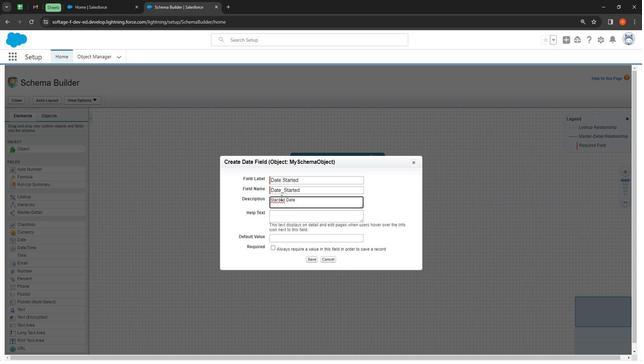 
Action: Mouse moved to (309, 204)
Screenshot: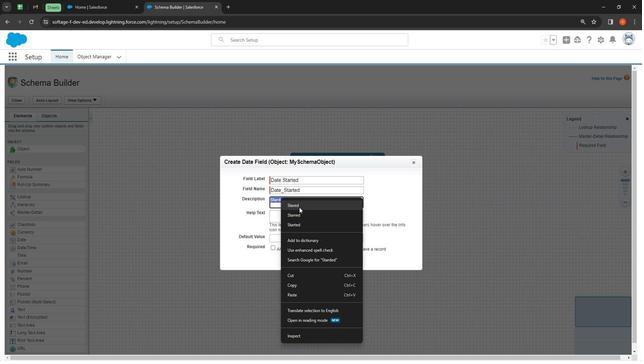 
Action: Mouse pressed left at (309, 204)
Screenshot: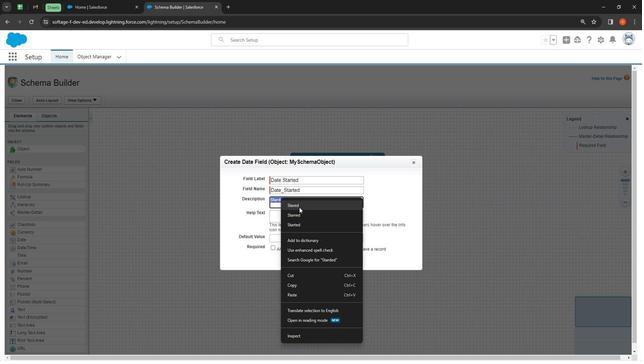 
Action: Mouse moved to (316, 201)
Screenshot: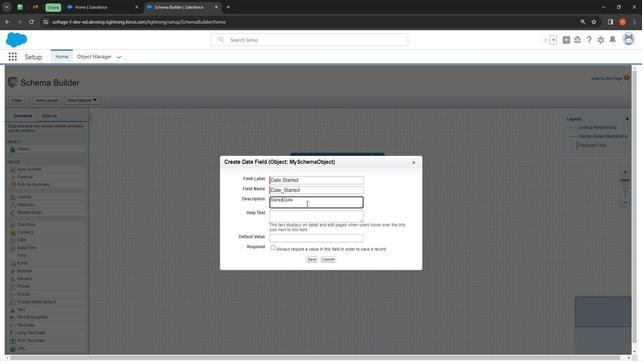 
Action: Mouse pressed left at (316, 201)
Screenshot: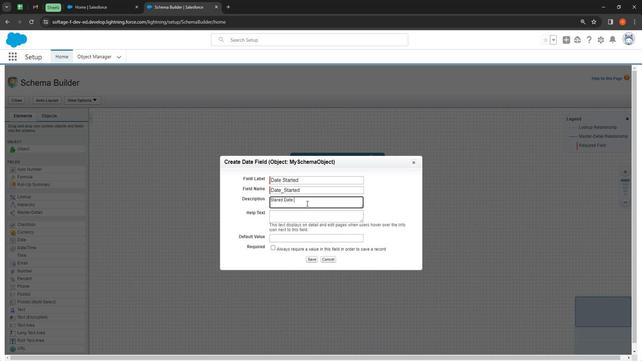 
Action: Mouse moved to (316, 200)
Screenshot: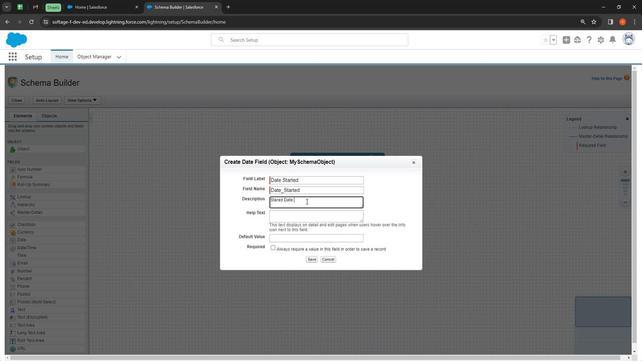 
Action: Key pressed f
Screenshot: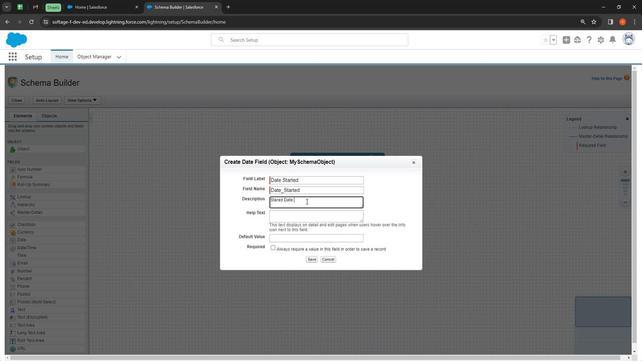
Action: Mouse moved to (314, 195)
Screenshot: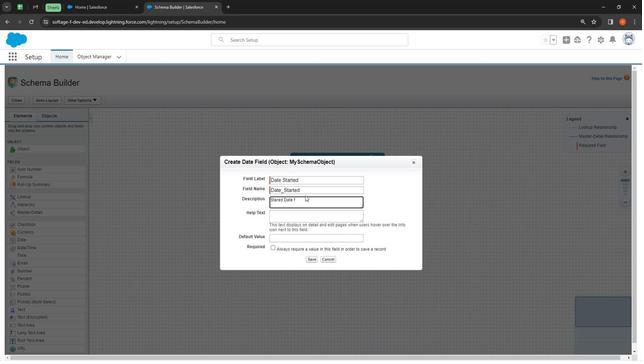 
Action: Key pressed o
Screenshot: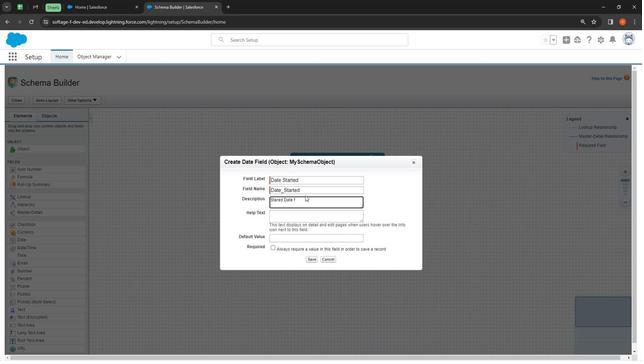 
Action: Mouse moved to (316, 193)
Screenshot: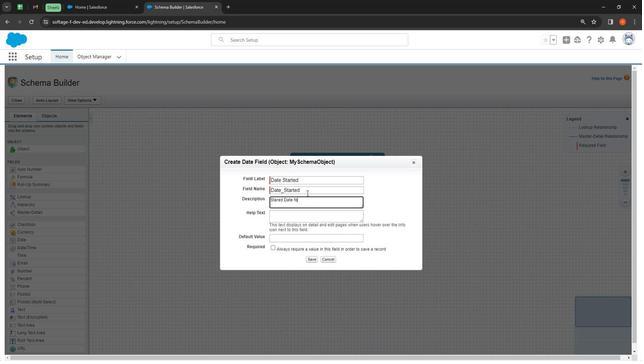 
Action: Key pressed r
Screenshot: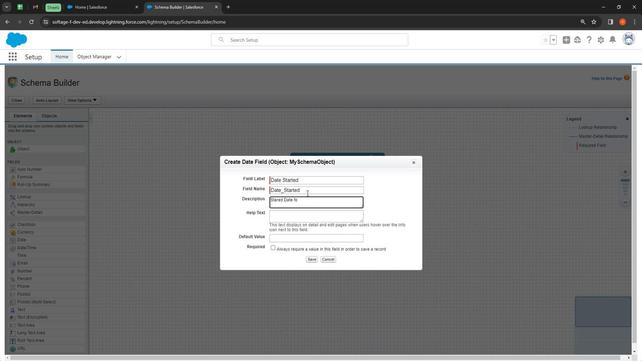 
Action: Mouse moved to (315, 194)
Screenshot: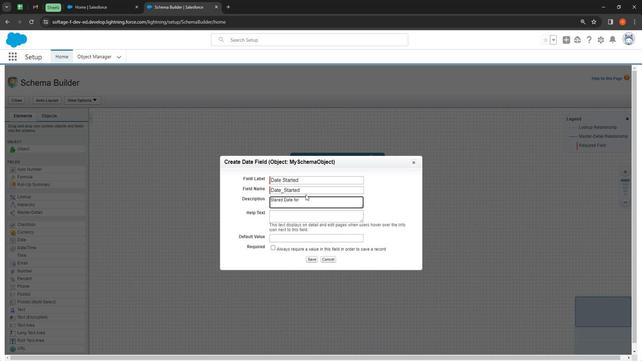 
Action: Key pressed <Key.space>
Screenshot: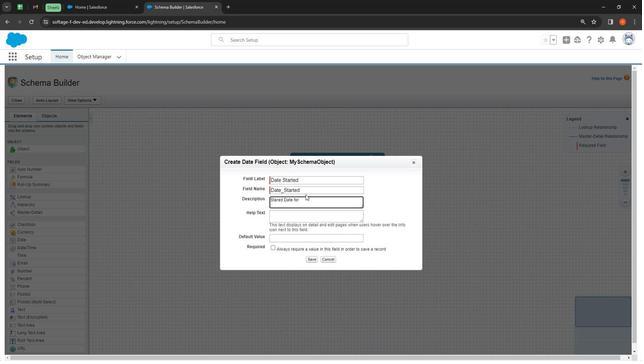 
Action: Mouse moved to (313, 194)
Screenshot: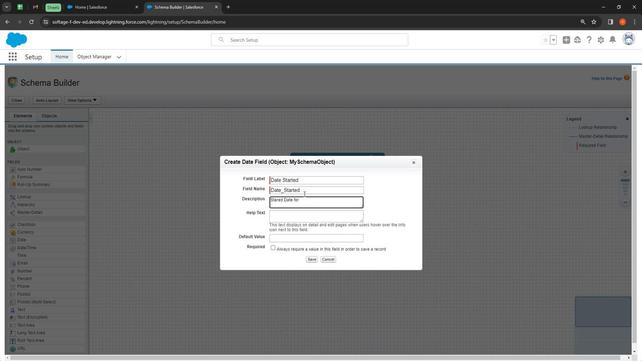 
Action: Key pressed <Key.shift>
Screenshot: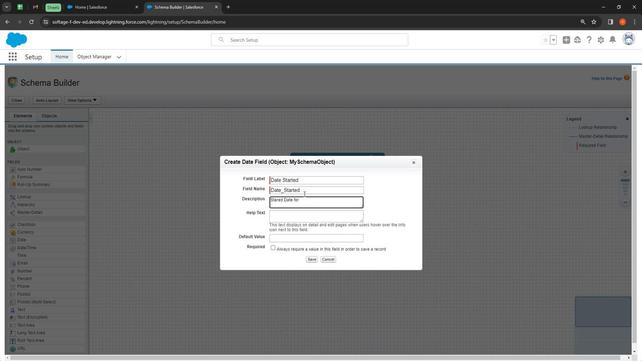 
Action: Mouse moved to (317, 188)
Screenshot: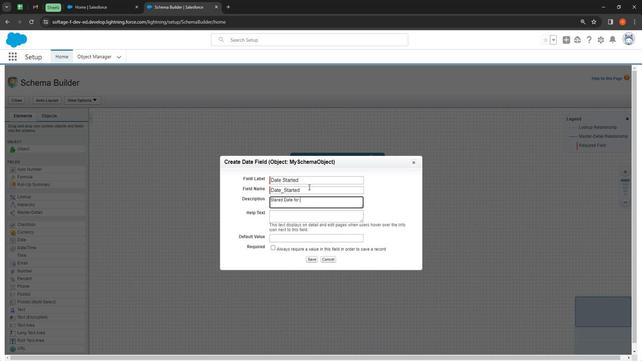 
Action: Key pressed <Key.shift><Key.shift>
Screenshot: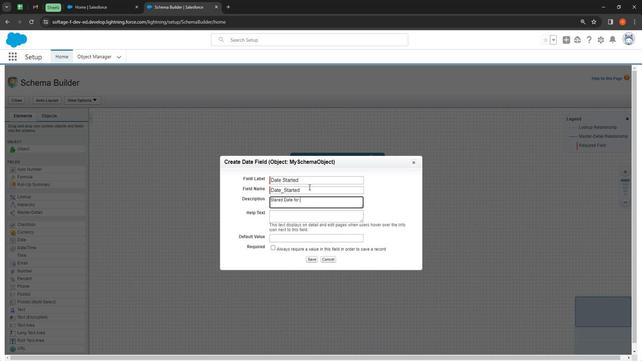 
Action: Mouse moved to (318, 188)
Screenshot: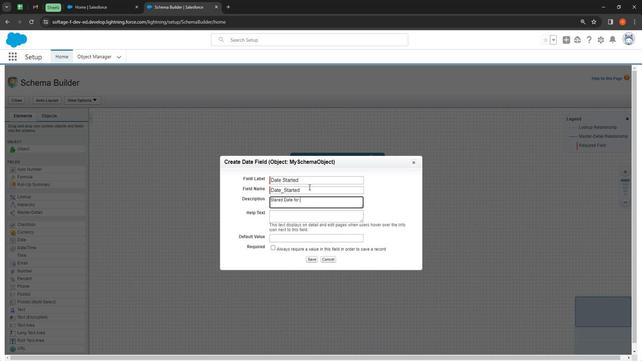 
Action: Key pressed <Key.shift>
Screenshot: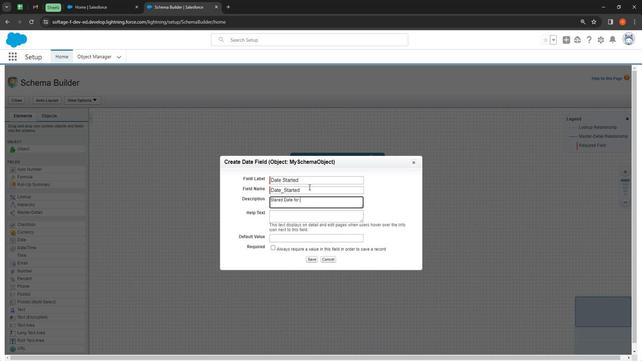 
Action: Mouse moved to (318, 188)
Screenshot: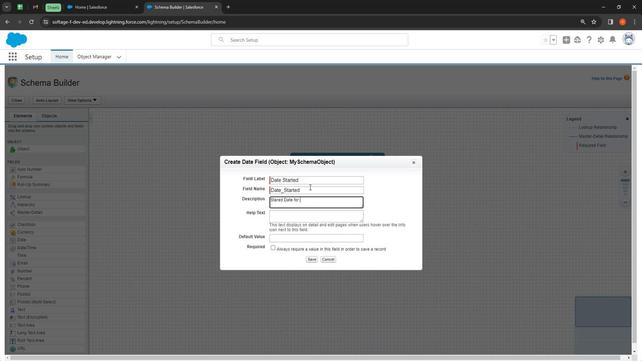 
Action: Key pressed <Key.shift>
Screenshot: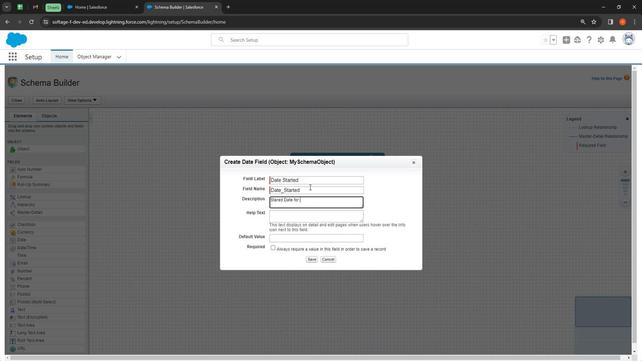 
Action: Mouse moved to (318, 188)
Screenshot: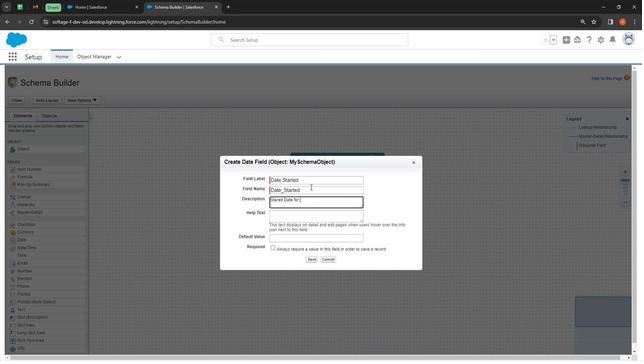 
Action: Key pressed <Key.shift>
Screenshot: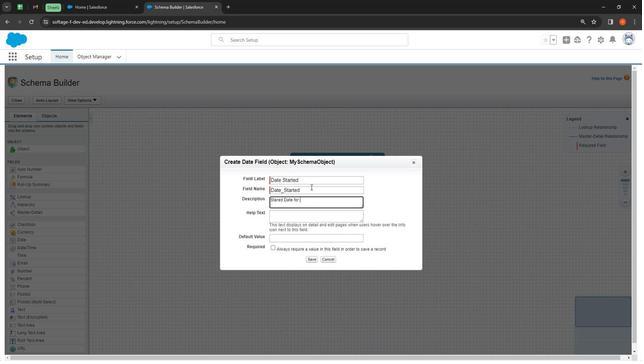 
Action: Mouse moved to (319, 188)
Screenshot: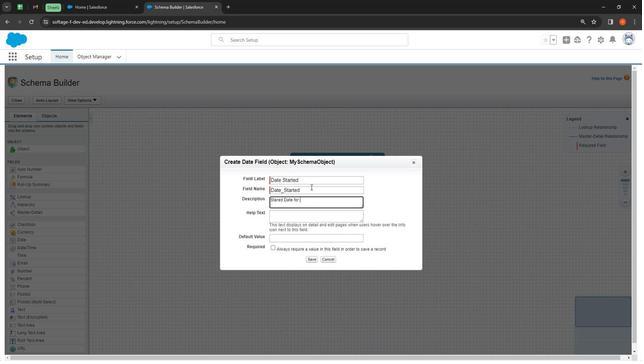 
Action: Key pressed <Key.shift>
Screenshot: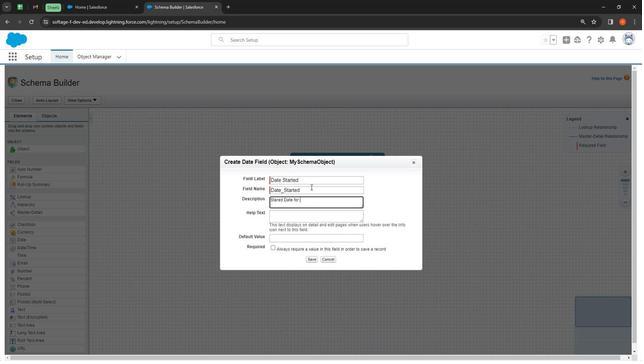 
Action: Mouse moved to (320, 188)
Screenshot: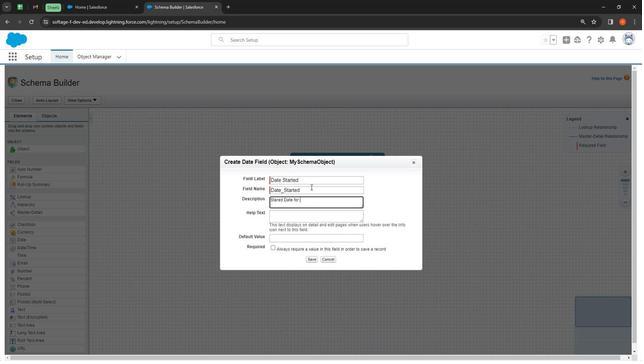 
Action: Key pressed <Key.shift><Key.shift>S
Screenshot: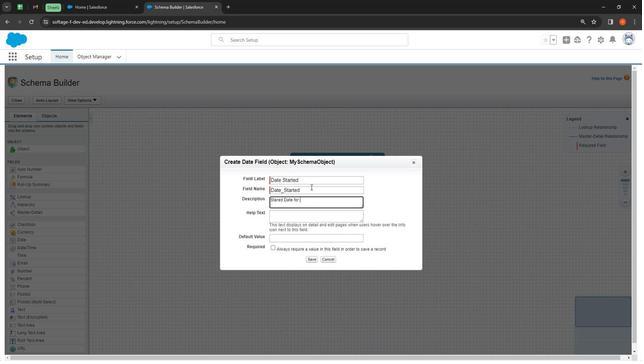 
Action: Mouse moved to (320, 188)
Screenshot: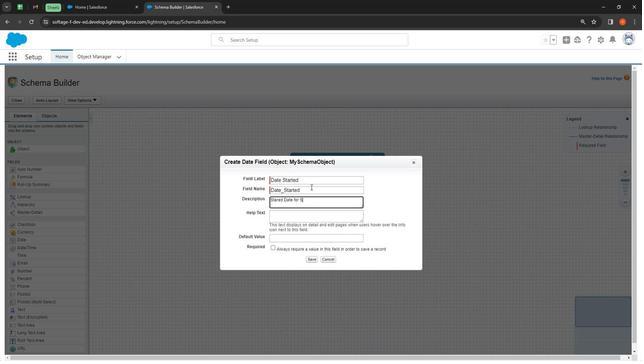 
Action: Key pressed c
Screenshot: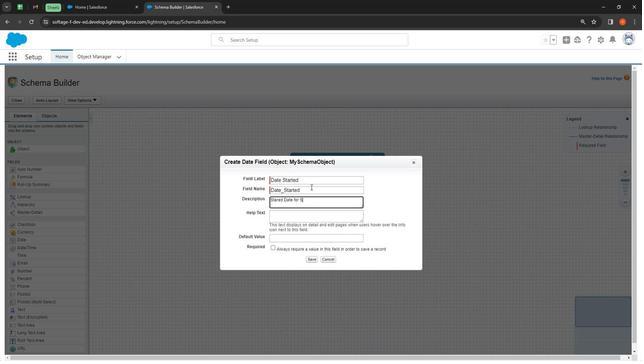 
Action: Mouse moved to (317, 189)
Screenshot: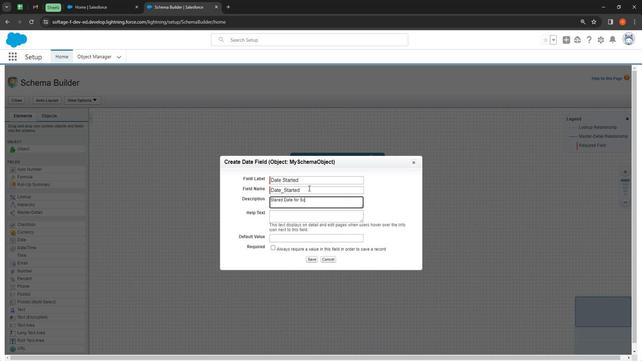 
Action: Key pressed h
Screenshot: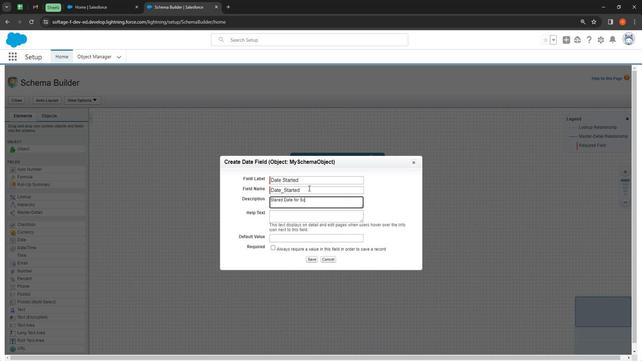 
Action: Mouse moved to (318, 186)
Screenshot: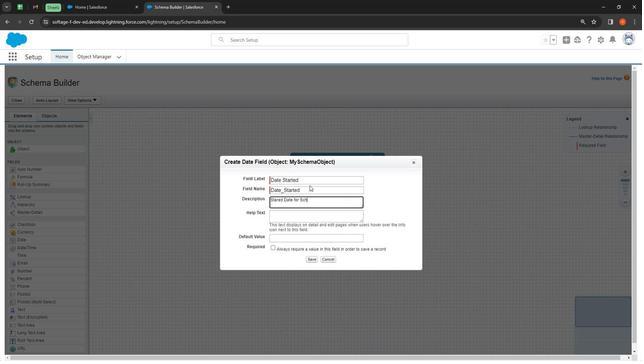 
Action: Key pressed e
Screenshot: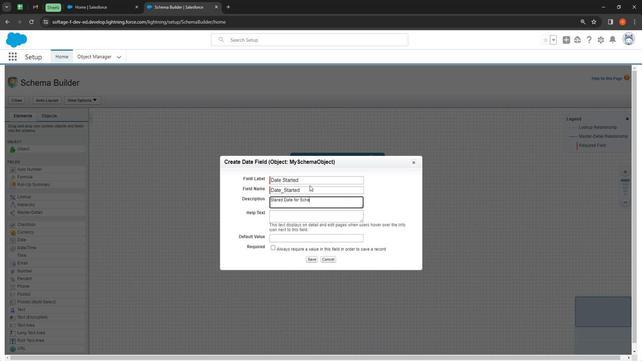 
Action: Mouse moved to (321, 183)
Screenshot: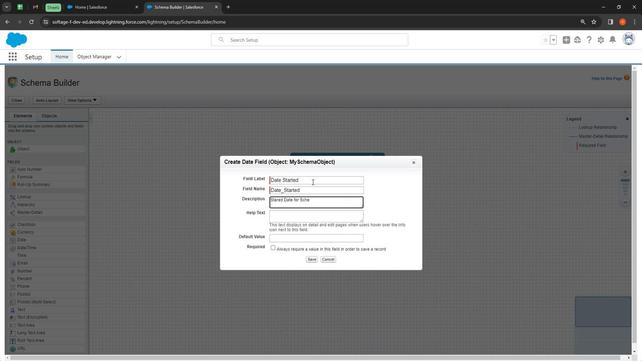 
Action: Key pressed m
Screenshot: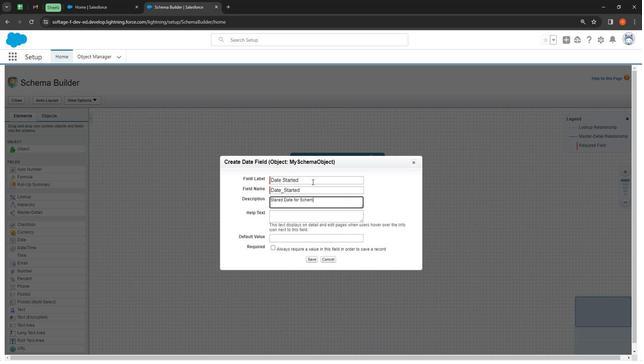 
Action: Mouse moved to (321, 183)
Screenshot: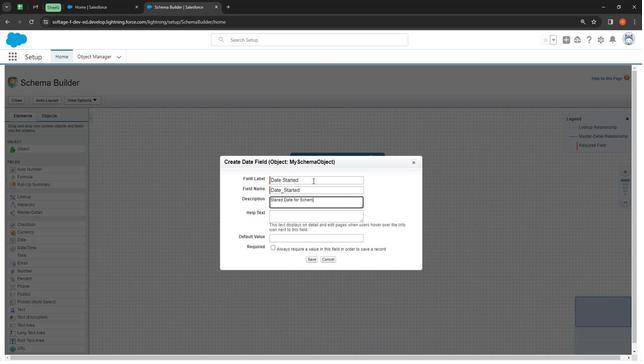 
Action: Key pressed a<Key.space>
Screenshot: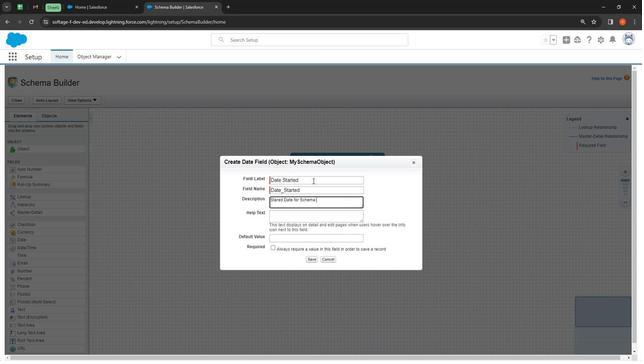 
Action: Mouse moved to (324, 181)
Screenshot: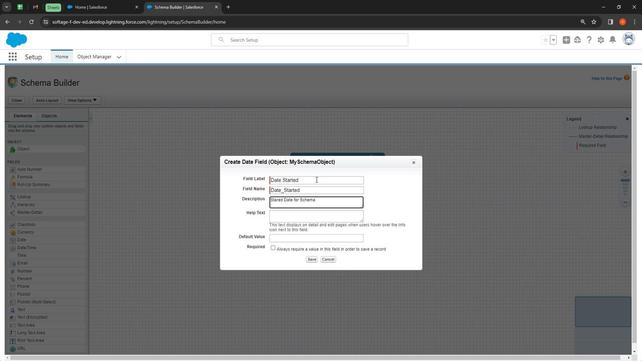 
Action: Key pressed o
Screenshot: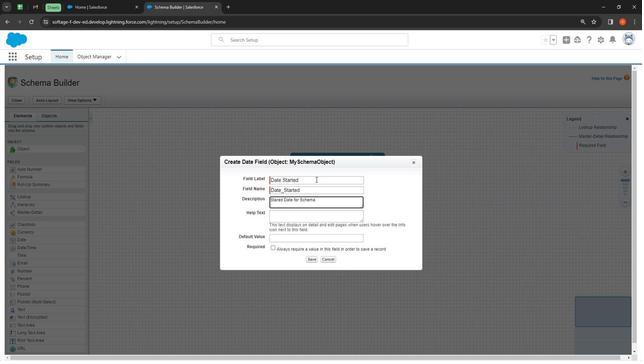 
Action: Mouse moved to (323, 184)
Screenshot: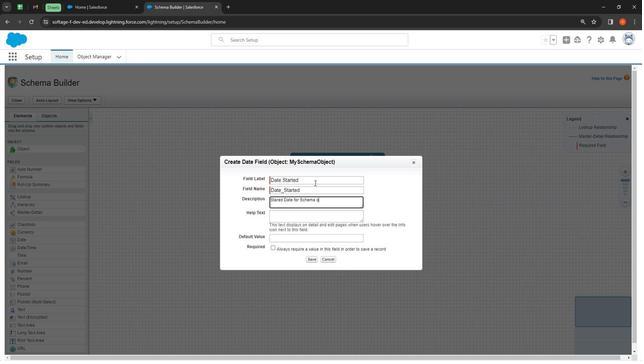 
Action: Key pressed b
Screenshot: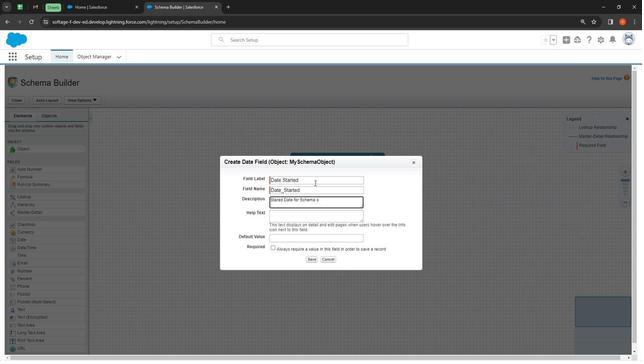 
Action: Mouse moved to (322, 184)
Screenshot: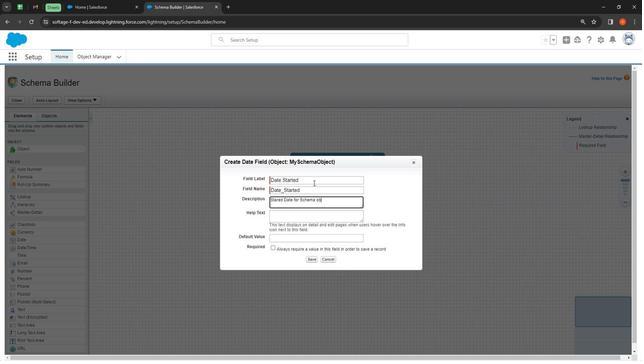 
Action: Key pressed j
Screenshot: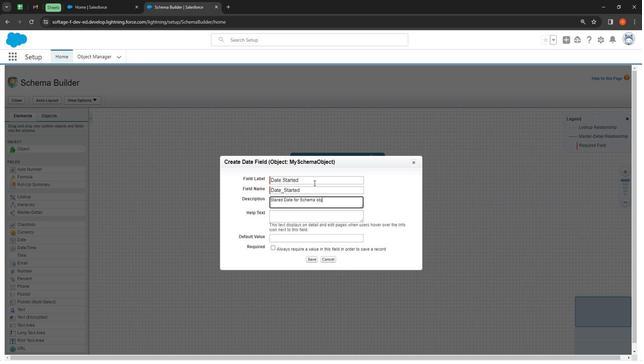 
Action: Mouse moved to (312, 179)
Screenshot: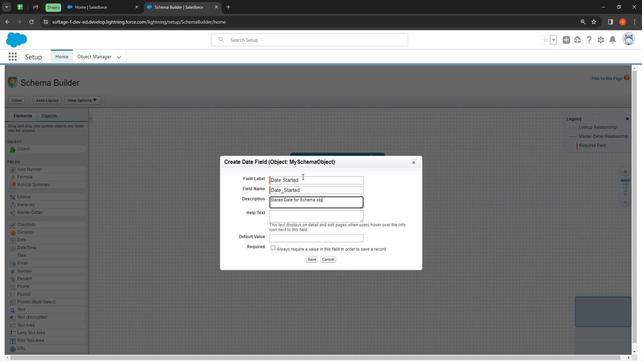 
Action: Key pressed ect<Key.tab><Key.space><Key.shift><Key.shift><Key.shift><Key.shift><Key.shift><Key.shift><Key.shift><Key.shift>Start
Screenshot: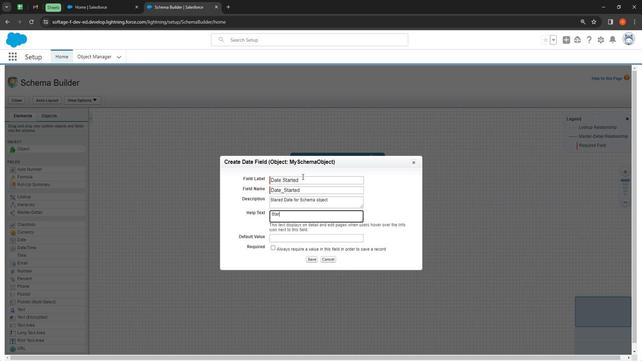
Action: Mouse moved to (305, 170)
Screenshot: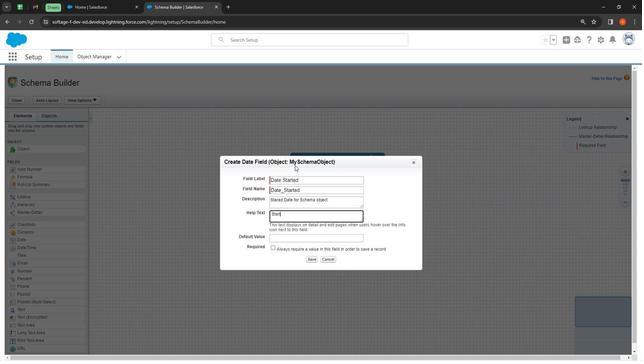 
Action: Key pressed ed<Key.space><Key.shift>Date<Key.space>g<Key.backspace>for<Key.space><Key.shift>Schema<Key.space>object<Key.space>in<Key.space><Key.shift><Key.shift><Key.shift><Key.shift><Key.shift><Key.shift><Key.shift><Key.shift><Key.shift><Key.shift><Key.shift><Key.shift><Key.shift><Key.shift><Key.shift><Key.shift><Key.shift><Key.shift><Key.shift><Key.shift><Key.shift><Key.shift><Key.shift><Key.shift><Key.shift><Key.shift><Key.shift><Key.shift><Key.shift><Key.shift><Key.shift><Key.shift><Key.shift><Key.shift><Key.shift><Key.shift><Key.shift><Key.shift><Key.shift><Key.shift><Key.shift><Key.shift><Key.shift><Key.shift><Key.shift><Key.shift><Key.shift><Key.shift><Key.shift><Key.shift><Key.shift><Key.shift><Key.shift>Education<Key.space>manage
Screenshot: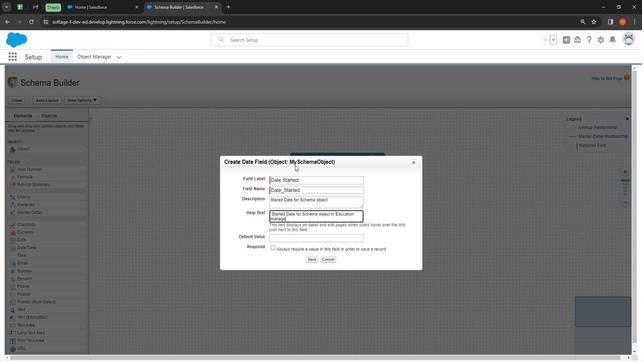 
Action: Mouse moved to (305, 170)
Screenshot: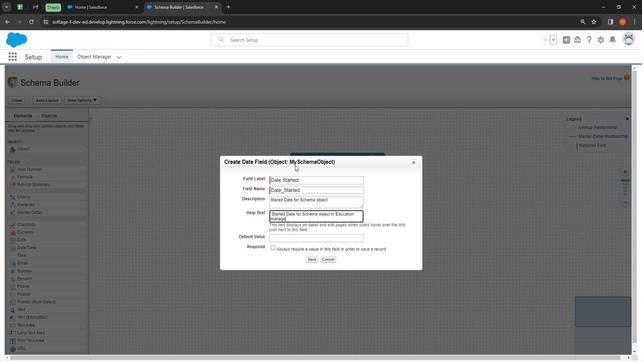 
Action: Key pressed ment<Key.space><Key.shift>System
Screenshot: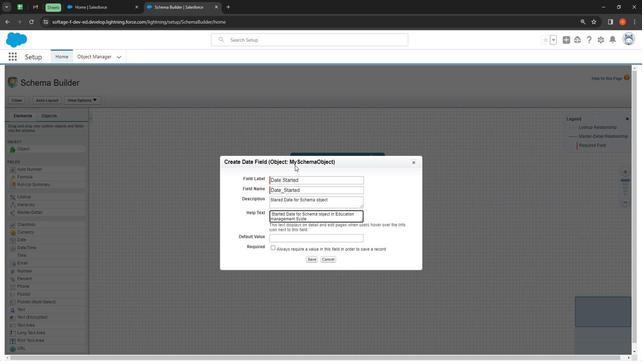 
Action: Mouse moved to (336, 232)
Screenshot: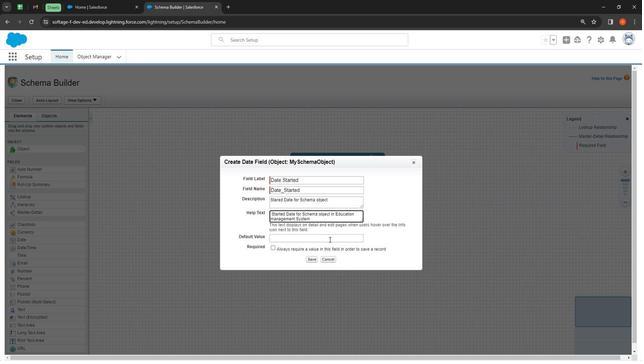 
Action: Mouse pressed left at (336, 232)
Screenshot: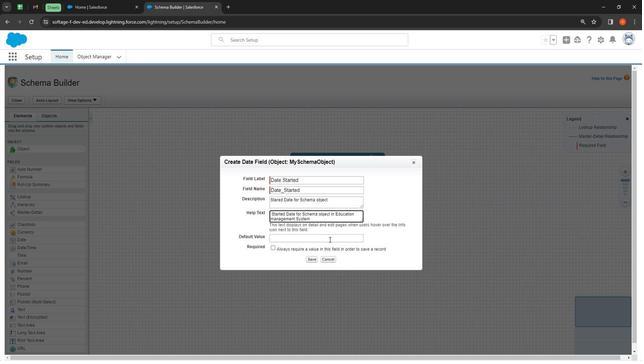 
Action: Mouse moved to (322, 247)
Screenshot: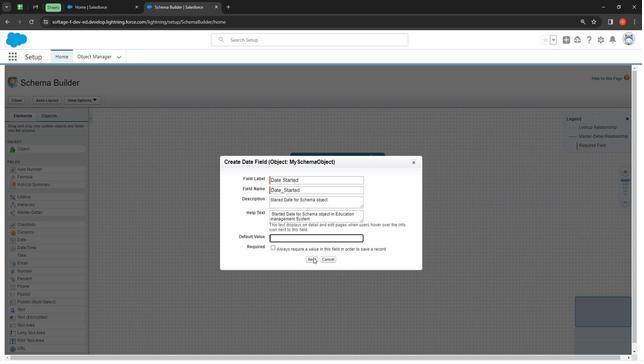 
Action: Mouse pressed left at (322, 247)
Screenshot: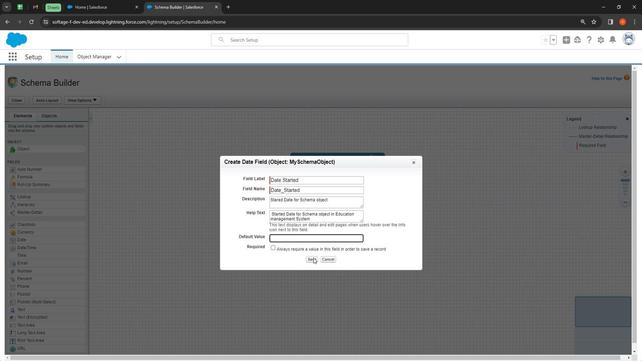 
Action: Mouse moved to (68, 251)
Screenshot: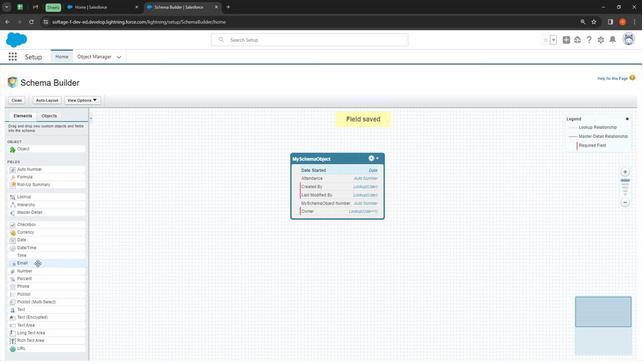
Action: Mouse pressed left at (68, 251)
Screenshot: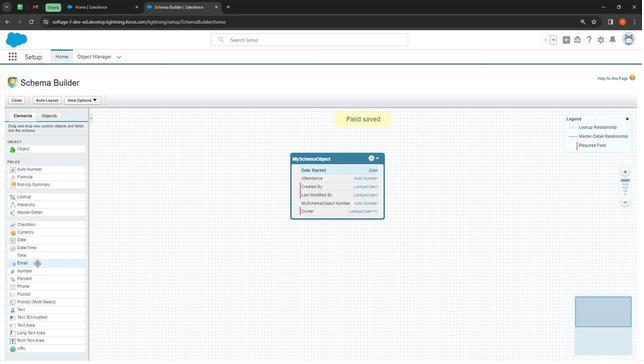 
Action: Mouse moved to (308, 178)
Screenshot: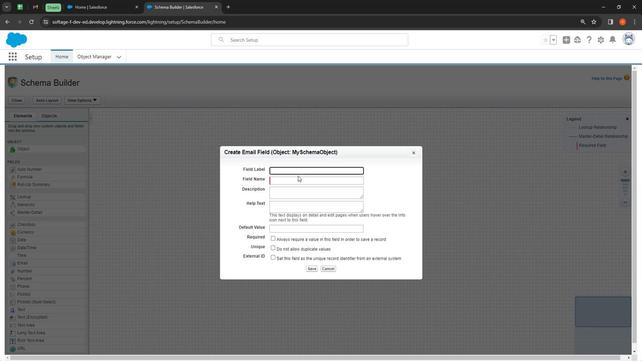 
Action: Mouse pressed left at (308, 178)
Screenshot: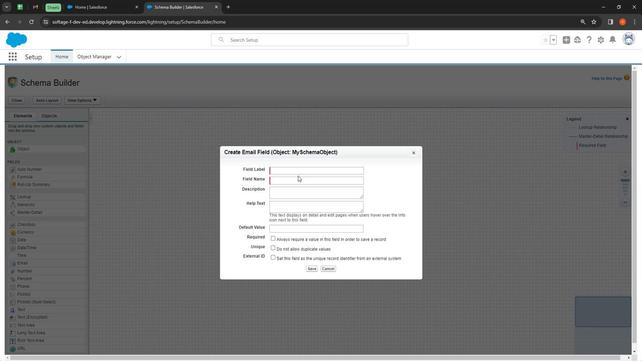 
Action: Mouse moved to (307, 175)
Screenshot: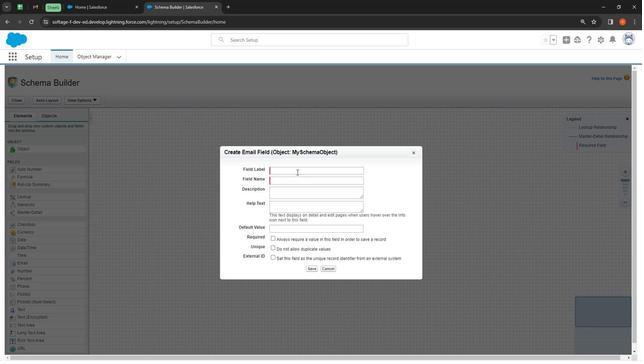 
Action: Mouse pressed left at (307, 175)
Screenshot: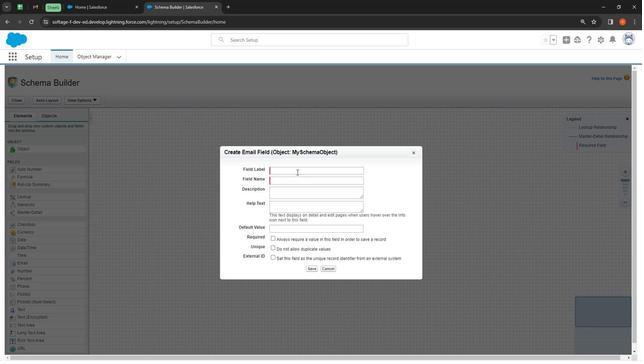 
Action: Mouse moved to (306, 175)
Screenshot: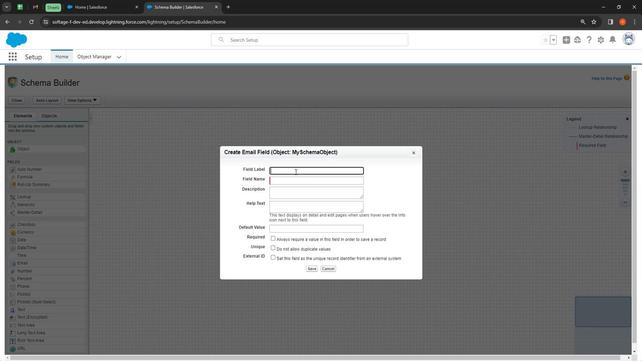 
Action: Key pressed <Key.shift>
Screenshot: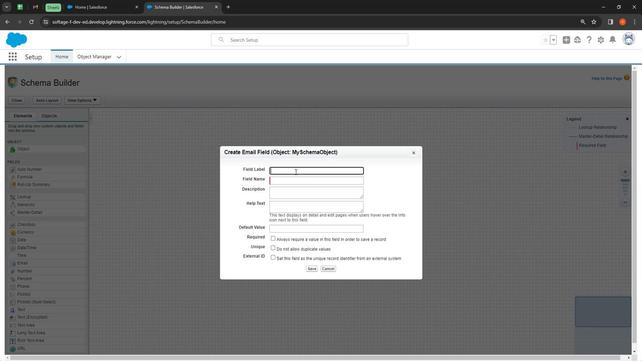 
Action: Mouse moved to (284, 163)
Screenshot: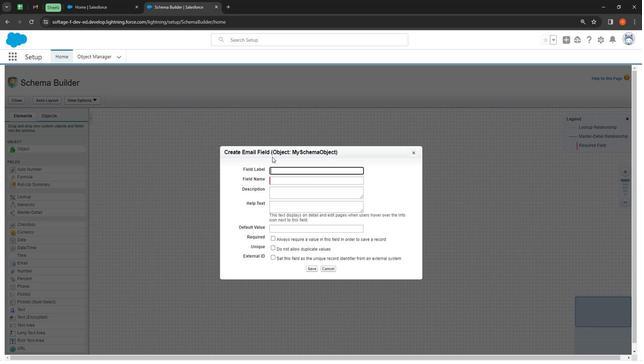 
Action: Key pressed <Key.shift><Key.shift><Key.shift><Key.shift><Key.shift><Key.shift><Key.shift><Key.shift><Key.shift><Key.shift><Key.shift>Your<Key.space><Key.shift>Admin<Key.space><Key.shift>Email
Screenshot: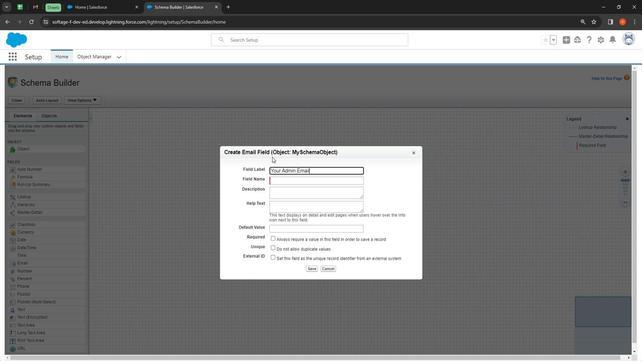 
Action: Mouse moved to (294, 181)
Screenshot: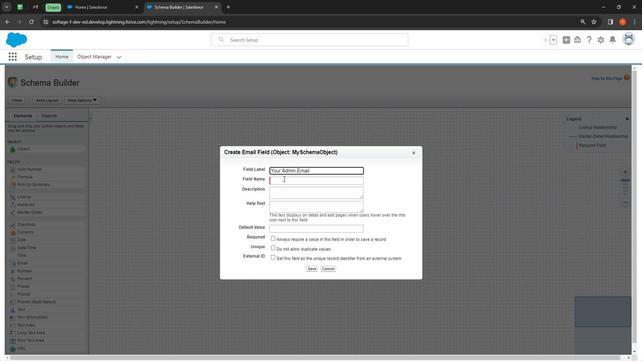 
Action: Mouse pressed left at (294, 181)
Screenshot: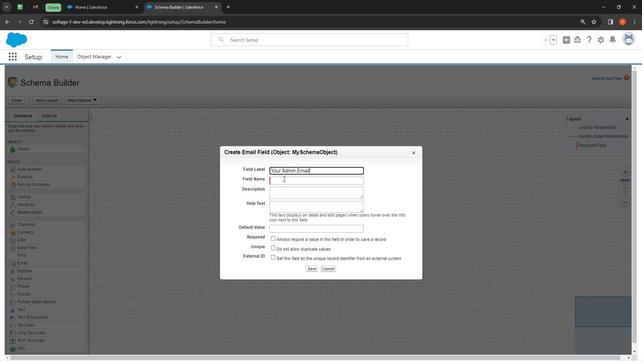 
Action: Mouse moved to (309, 190)
Screenshot: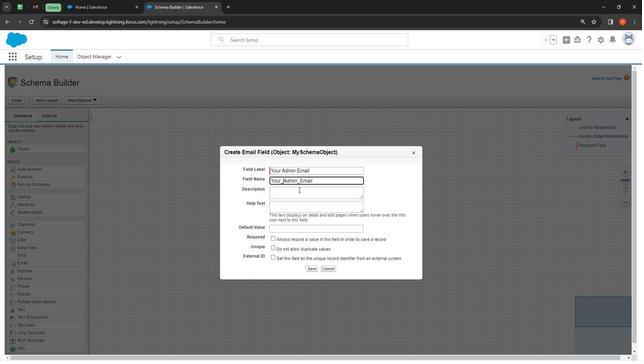 
Action: Mouse pressed left at (309, 190)
Screenshot: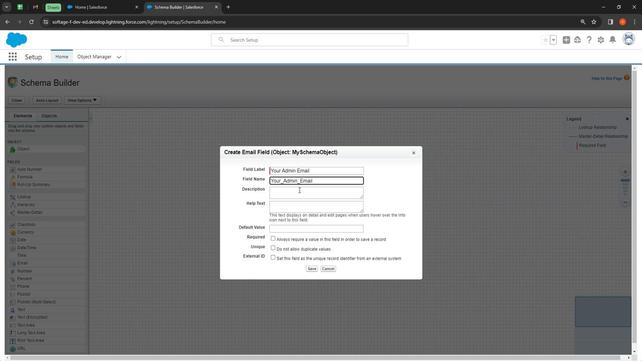
Action: Key pressed <Key.shift>
Screenshot: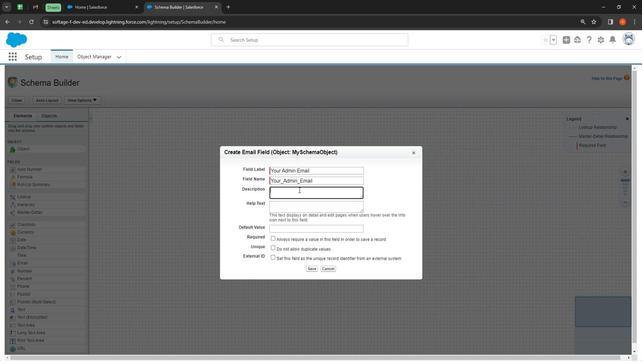 
Action: Mouse moved to (287, 177)
Screenshot: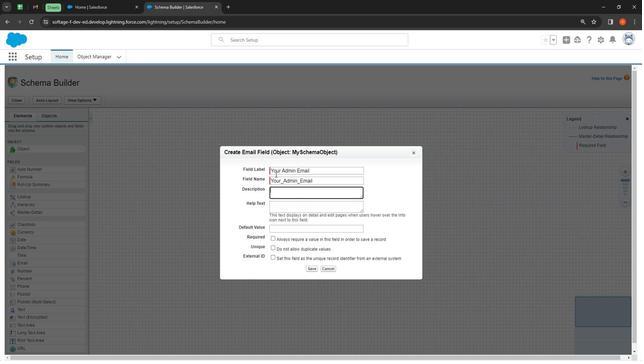 
Action: Key pressed <Key.shift><Key.shift><Key.shift><Key.shift><Key.shift><Key.shift><Key.shift><Key.shift>Your<Key.space><Key.shift>Admin<Key.space><Key.shift>Email<Key.space><Key.shift>To<Key.space><Key.shift><Key.shift><Key.shift><Key.shift><Key.shift><Key.shift><Key.shift><Key.shift><Key.shift><Key.shift><Key.shift><Key.shift><Key.shift><Key.shift><Key.shift><Key.shift><Key.shift><Key.shift><Key.shift><Key.shift><Key.shift><Key.shift><Key.shift><Key.shift><Key.shift><Key.shift><Key.shift><Key.shift><Key.shift>Fix<Key.space>your<Key.space><Key.shift>Issues<Key.space>
Screenshot: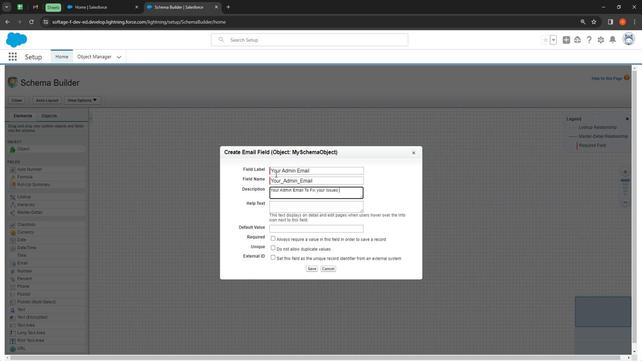 
Action: Mouse moved to (303, 207)
Screenshot: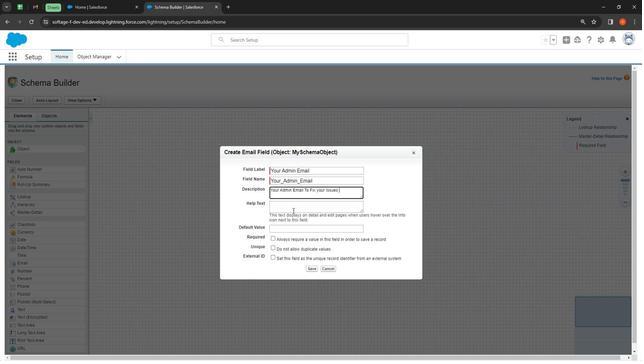 
Action: Mouse pressed left at (303, 207)
Screenshot: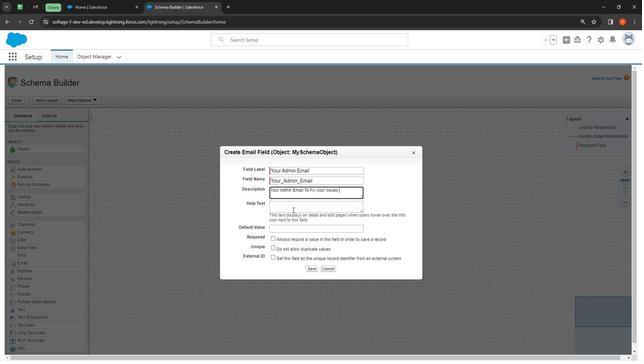 
Action: Mouse moved to (303, 206)
Screenshot: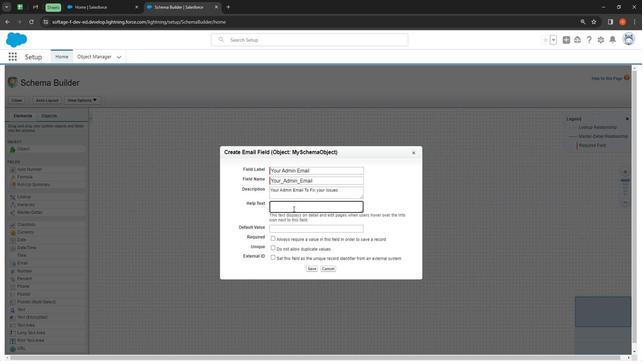
Action: Key pressed your
Screenshot: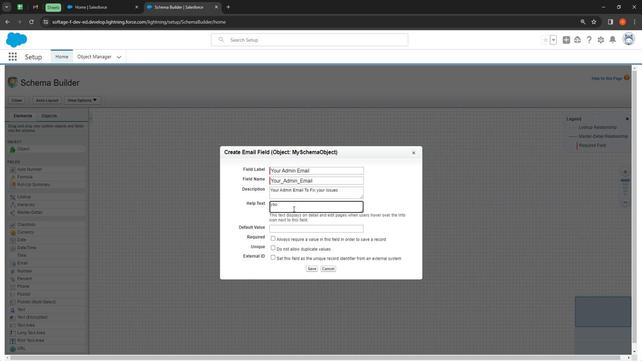 
Action: Mouse moved to (303, 202)
Screenshot: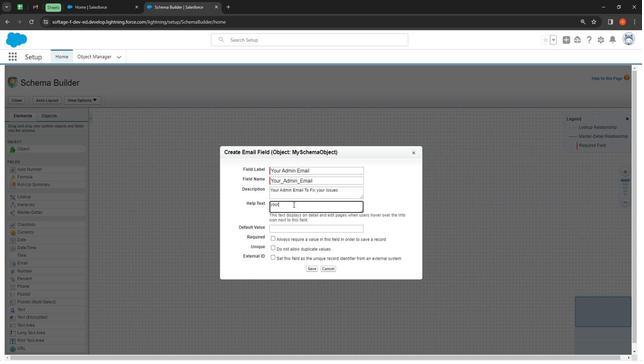
Action: Key pressed <Key.space>
Screenshot: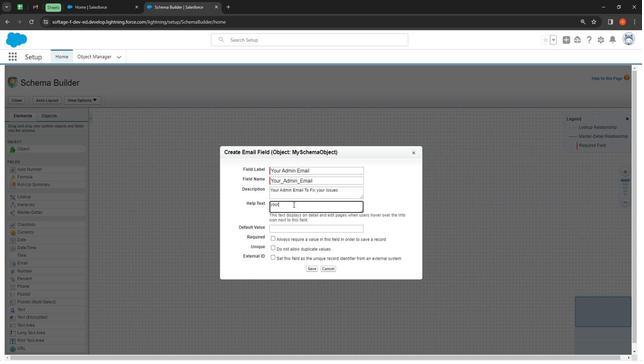 
Action: Mouse moved to (303, 201)
Screenshot: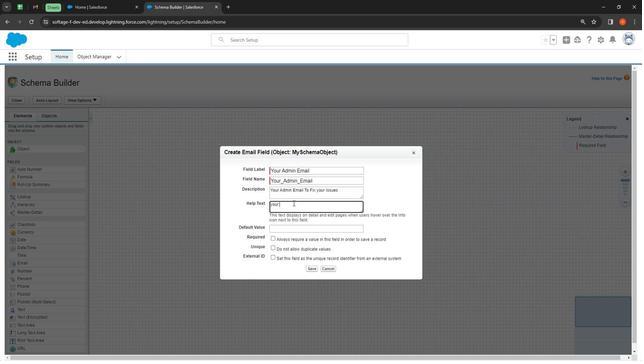 
Action: Key pressed <Key.shift>A
Screenshot: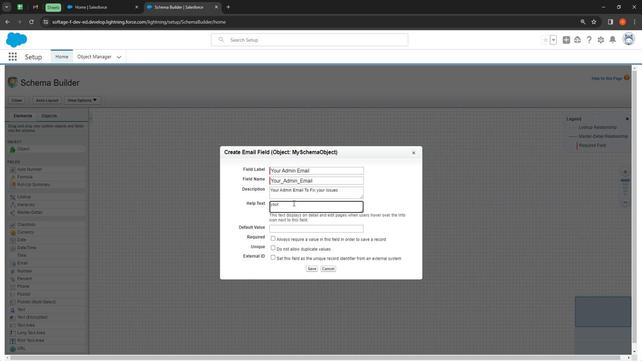 
Action: Mouse moved to (303, 201)
Screenshot: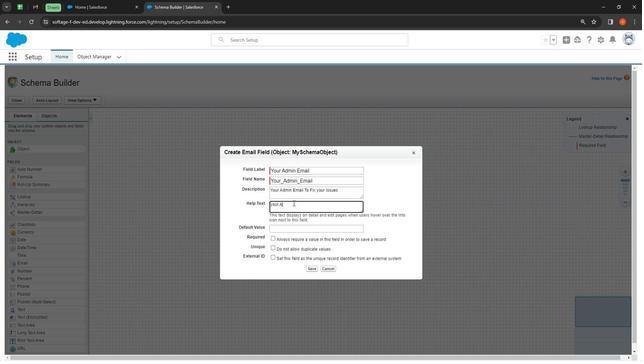 
Action: Key pressed d
Screenshot: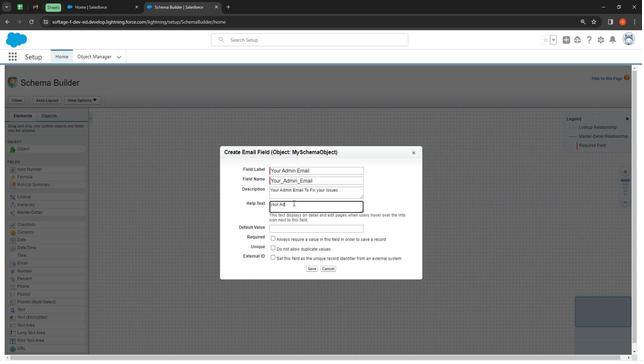 
Action: Mouse moved to (305, 197)
Screenshot: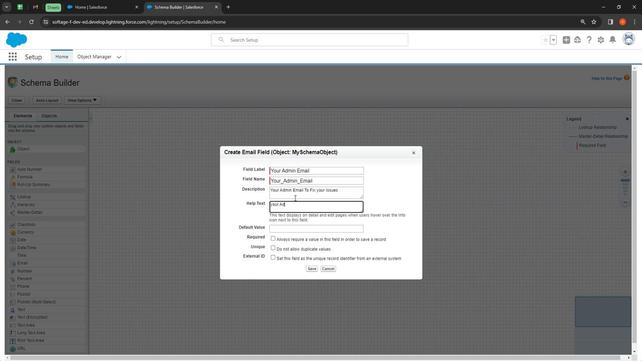 
Action: Key pressed min<Key.space><Key.shift>Ema
Screenshot: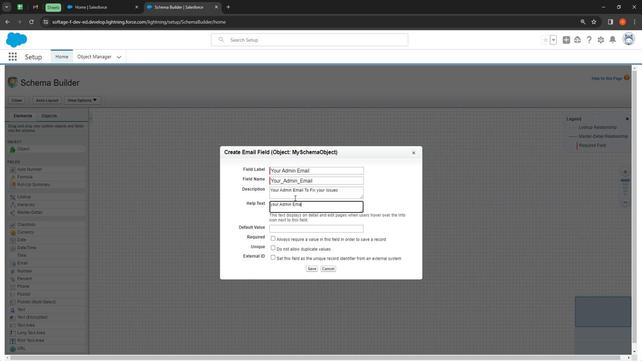 
Action: Mouse moved to (305, 194)
Screenshot: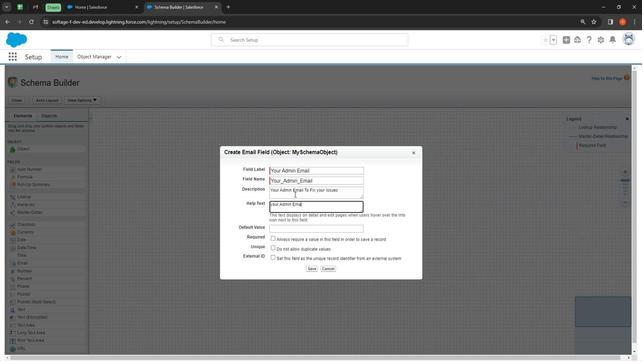 
Action: Key pressed i
Screenshot: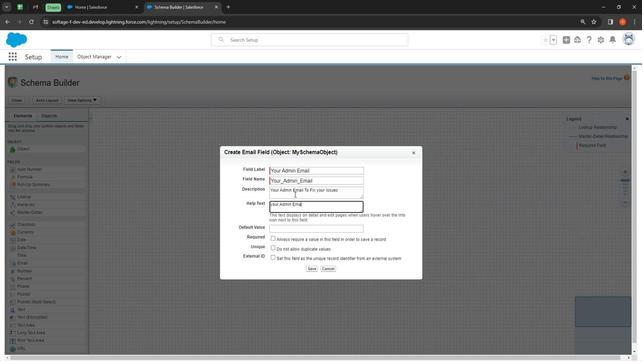 
Action: Mouse moved to (305, 194)
Screenshot: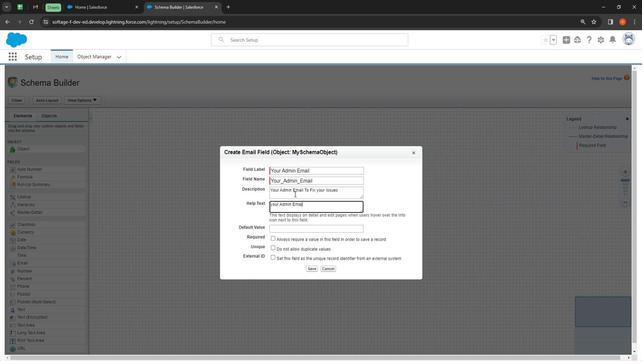
Action: Key pressed l<Key.space>to<Key.space>f
Screenshot: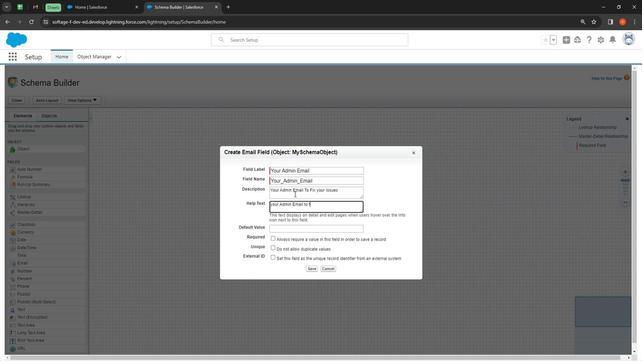 
Action: Mouse moved to (304, 186)
Screenshot: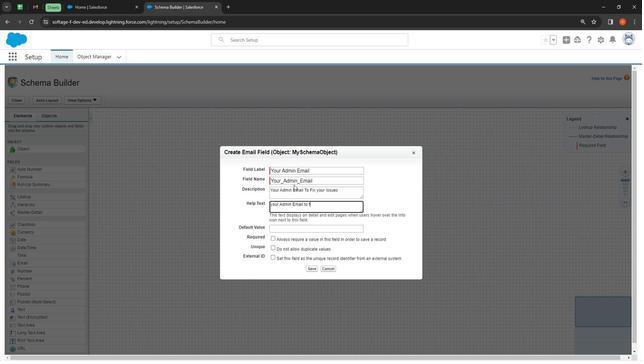 
Action: Key pressed i
Screenshot: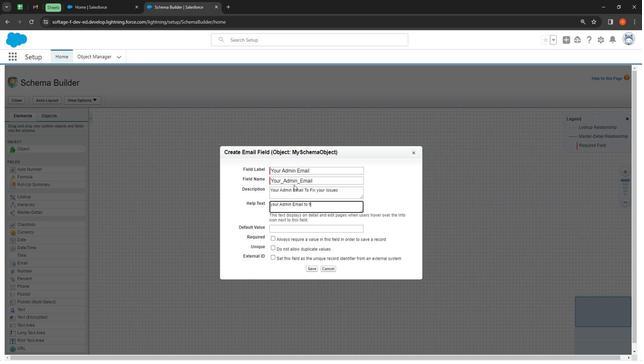
Action: Mouse moved to (301, 187)
Screenshot: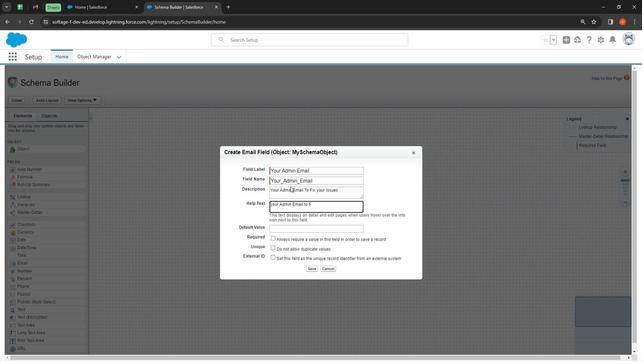 
Action: Key pressed x<Key.space>y
Screenshot: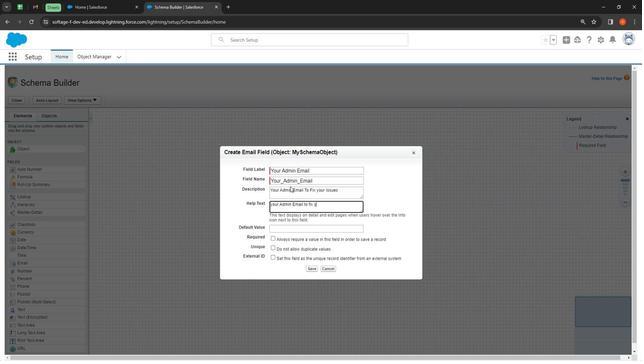 
Action: Mouse moved to (301, 187)
Screenshot: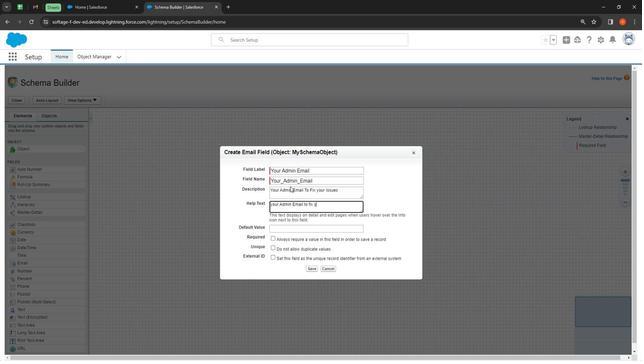 
Action: Key pressed ou
Screenshot: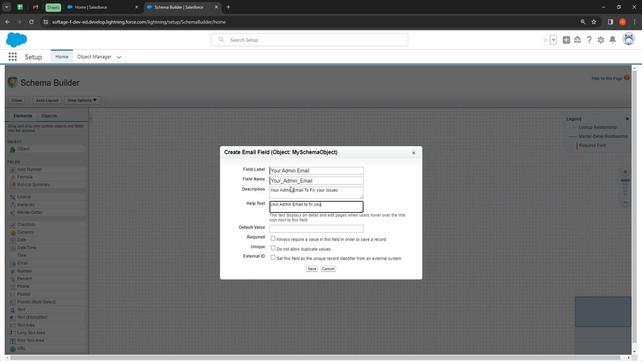 
Action: Mouse moved to (301, 187)
Screenshot: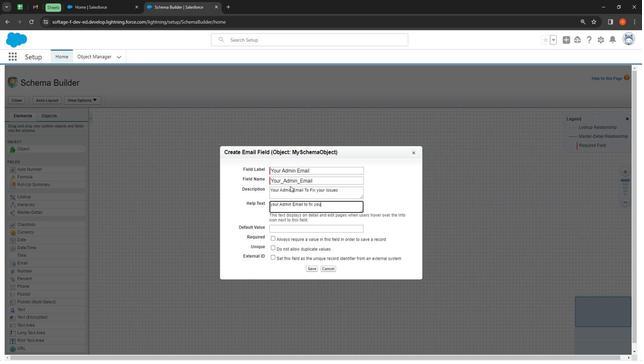 
Action: Key pressed r<Key.space>issues
Screenshot: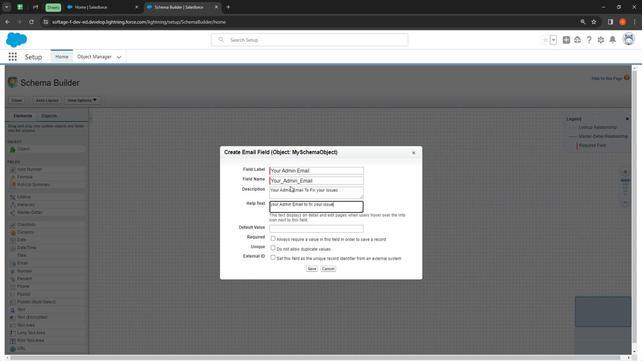 
Action: Mouse moved to (284, 239)
Screenshot: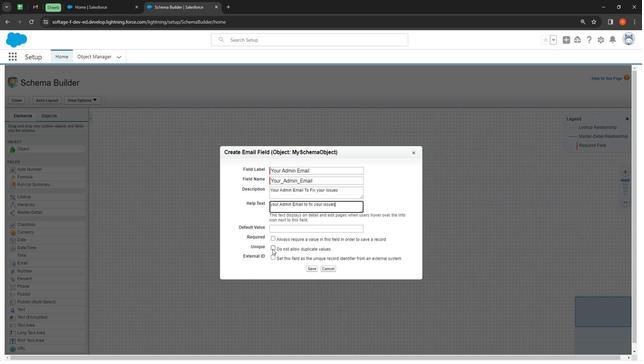 
Action: Mouse pressed left at (284, 239)
Screenshot: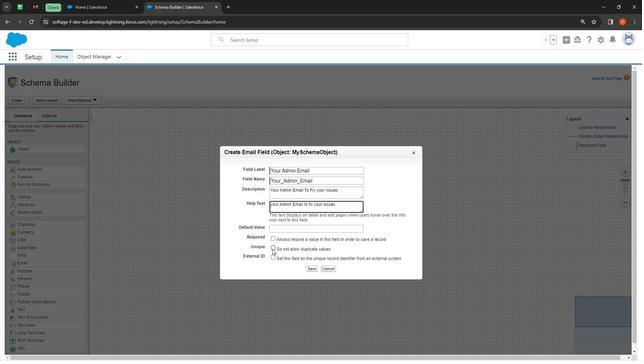 
Action: Mouse moved to (318, 255)
Screenshot: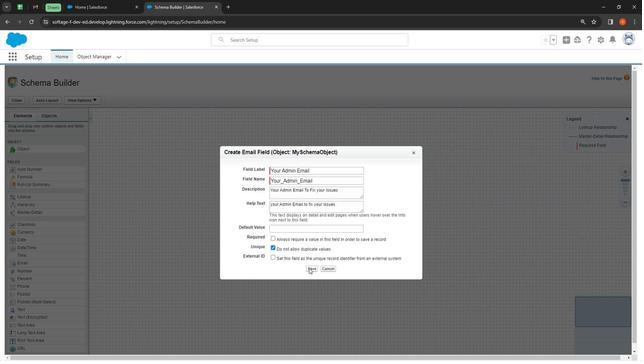 
Action: Mouse pressed left at (318, 255)
Screenshot: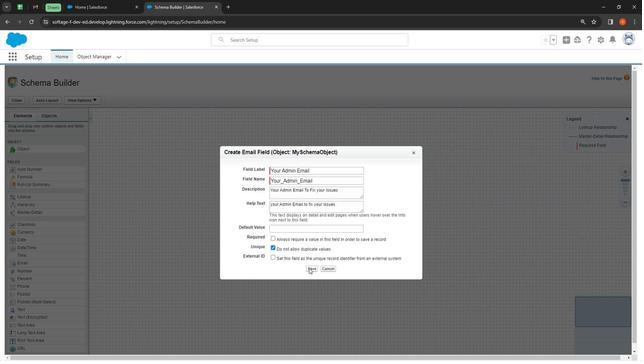 
Action: Mouse moved to (69, 225)
Screenshot: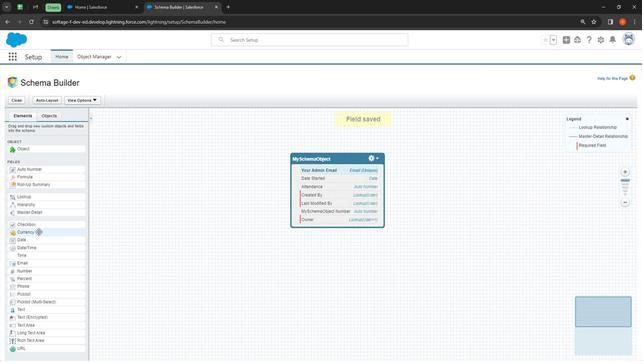 
Action: Mouse pressed left at (69, 225)
Screenshot: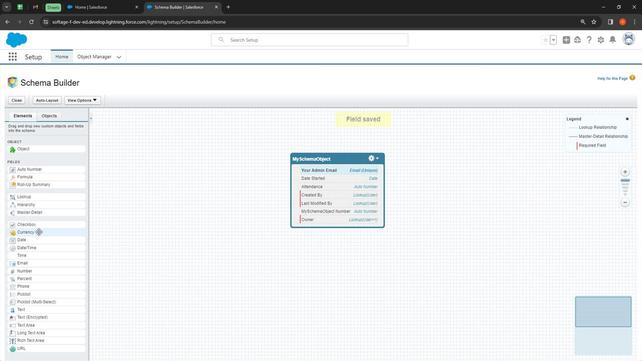 
Action: Mouse moved to (307, 172)
Screenshot: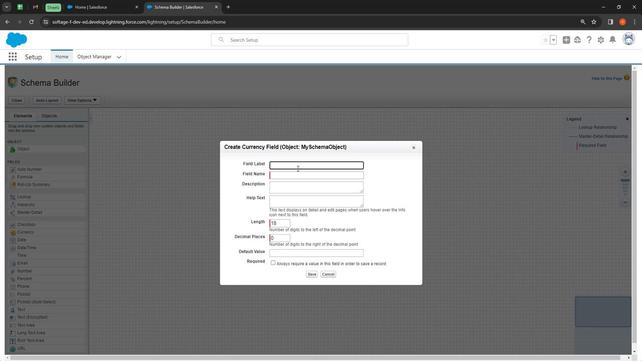 
Action: Mouse pressed left at (307, 172)
Screenshot: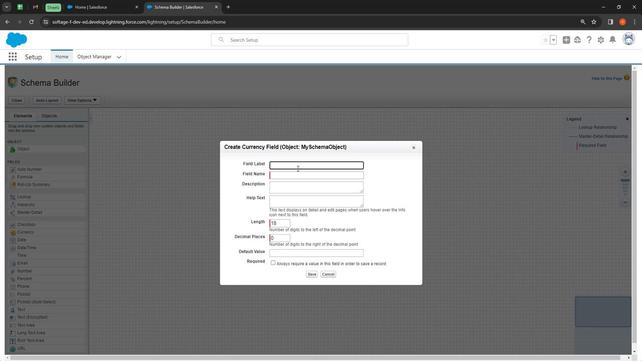 
Action: Mouse moved to (232, 131)
Screenshot: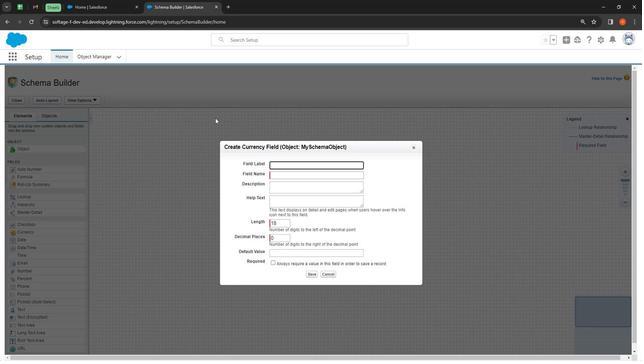 
Action: Key pressed fees<Key.tab><Key.tab><Key.shift><Key.shift>Amount<Key.space>or<Key.space>fees<Key.space>onshould<Key.space>
Screenshot: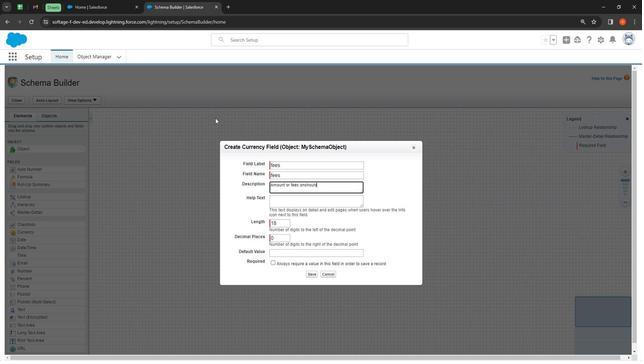 
Action: Mouse moved to (313, 186)
Screenshot: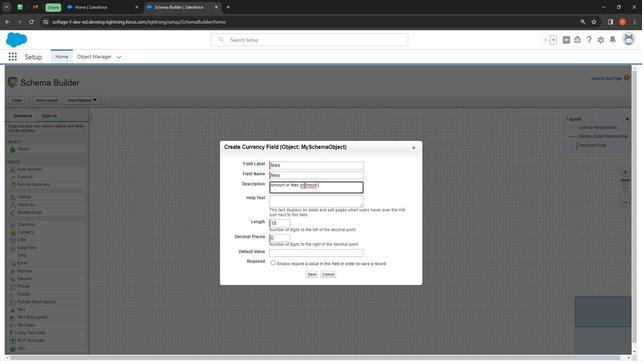 
Action: Mouse pressed left at (313, 186)
Screenshot: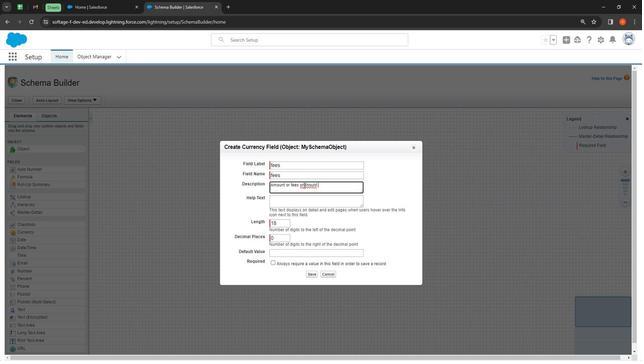 
Action: Mouse moved to (315, 187)
Screenshot: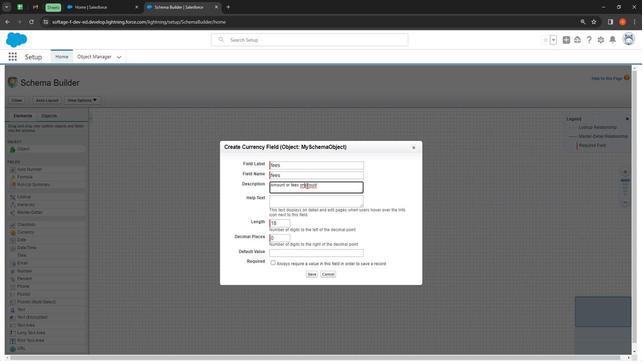 
Action: Key pressed e
Screenshot: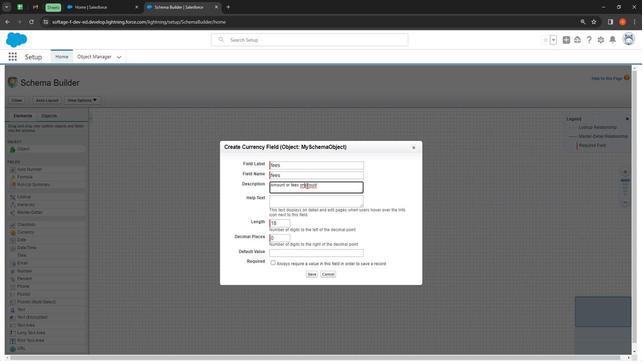 
Action: Mouse moved to (316, 187)
Screenshot: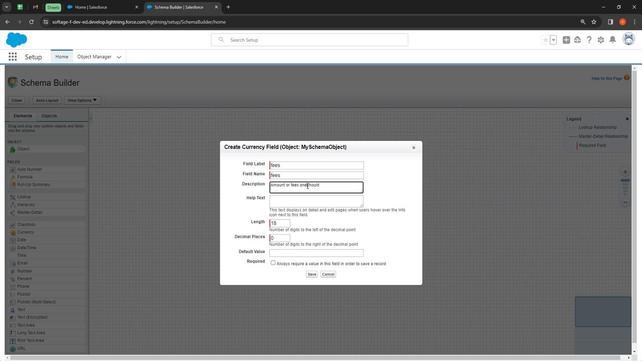 
Action: Key pressed <Key.space>
Screenshot: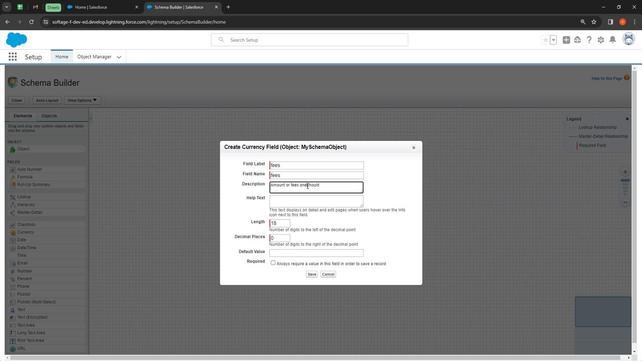 
Action: Mouse moved to (329, 186)
Screenshot: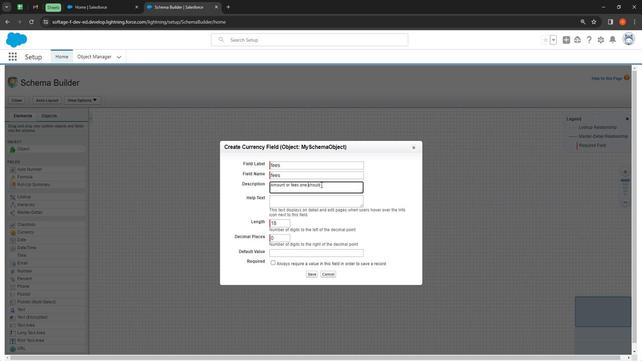 
Action: Mouse pressed left at (329, 186)
Screenshot: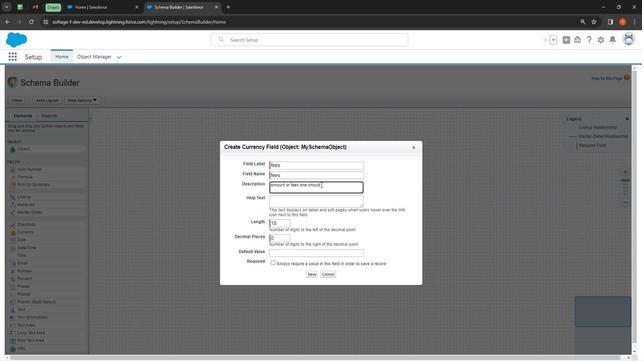 
Action: Mouse moved to (315, 174)
Screenshot: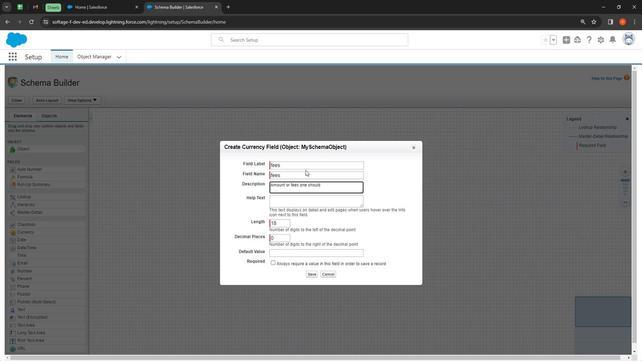 
Action: Key pressed pay<Key.space>in<Key.space>order<Key.space>to<Key.space>join<Key.tab><Key.shift>Amount<Key.space>or<Key.space>fees<Key.space>one<Key.space>should<Key.space>pay<Key.space>in<Key.space>order<Key.space>to<Key.space>join<Key.space>this<Key.space>r<Key.backspace>org
Screenshot: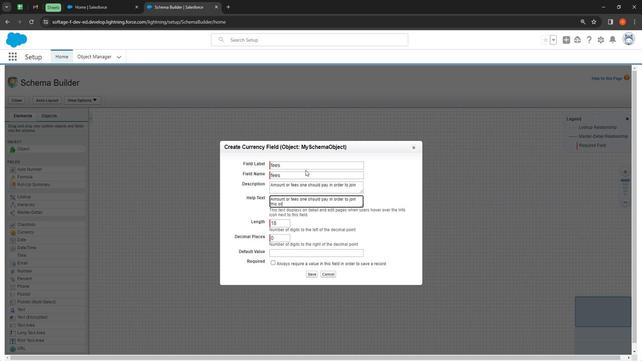 
Action: Mouse moved to (321, 261)
Screenshot: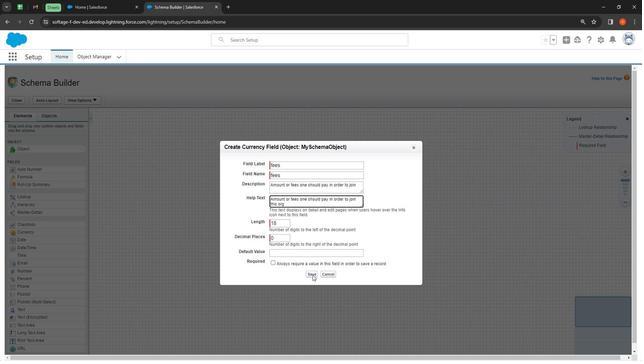 
Action: Mouse pressed left at (321, 261)
Screenshot: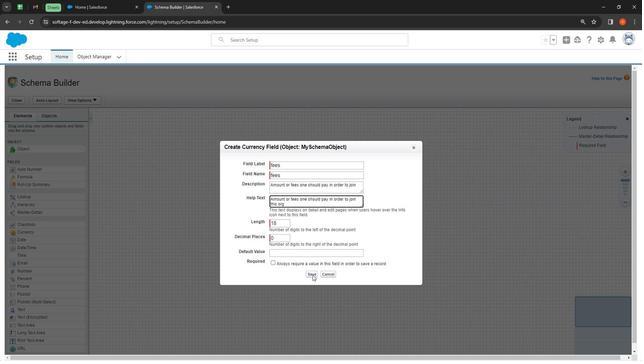 
Action: Mouse moved to (51, 116)
Screenshot: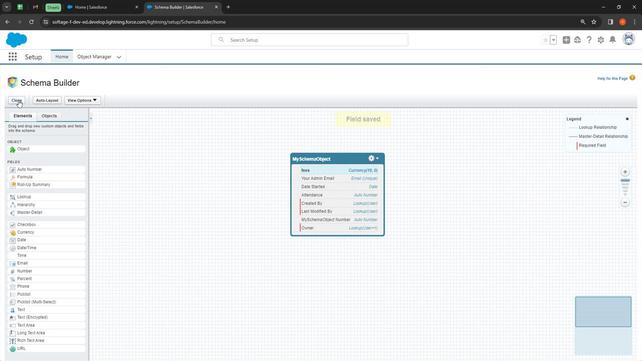 
Action: Mouse pressed left at (51, 116)
Screenshot: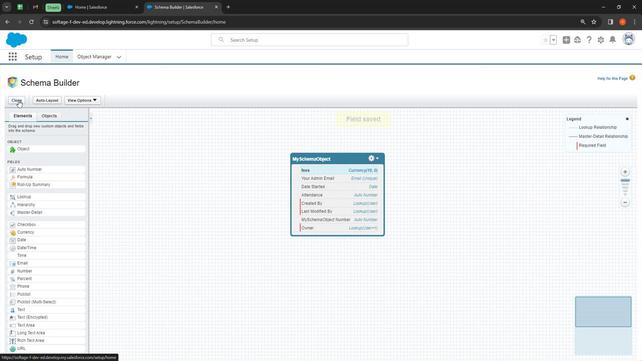 
Action: Mouse moved to (126, 80)
Screenshot: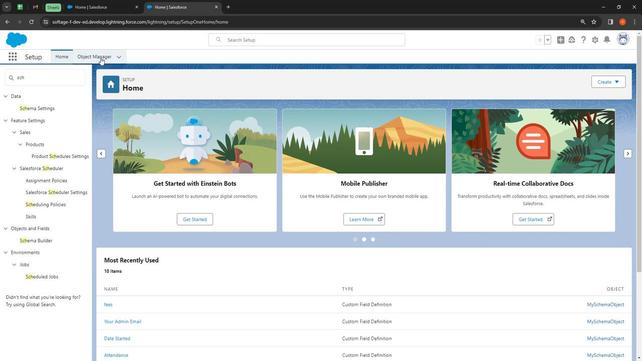 
Action: Mouse pressed left at (126, 80)
Screenshot: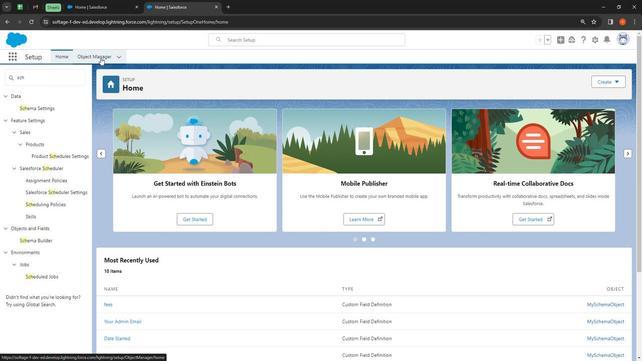 
Action: Mouse moved to (500, 103)
Screenshot: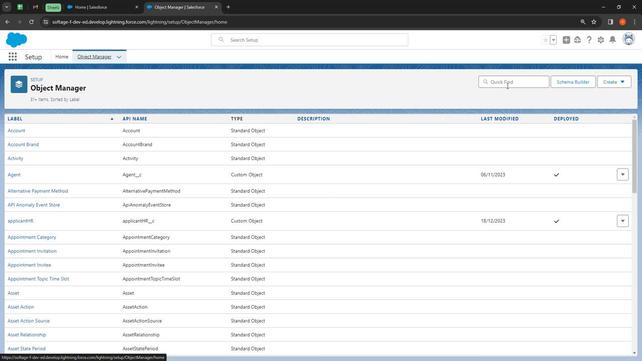 
Action: Mouse pressed left at (500, 103)
